 Task: Open Card New Hire Training Session in Board Resource Allocation Software to Workspace Data Analysis and Reporting and add a team member Softage.4@softage.net, a label Blue, a checklist Real Estate Law, an attachment from Trello, a color Blue and finally, add a card description 'Plan and execute company team-building conference with team-building challenges on leadership' and a comment 'Let us approach this task with a sense of collaboration and teamwork, leveraging the strengths of each team member.'. Add a start date 'Jan 04, 1900' with a due date 'Jan 11, 1900'
Action: Mouse moved to (71, 486)
Screenshot: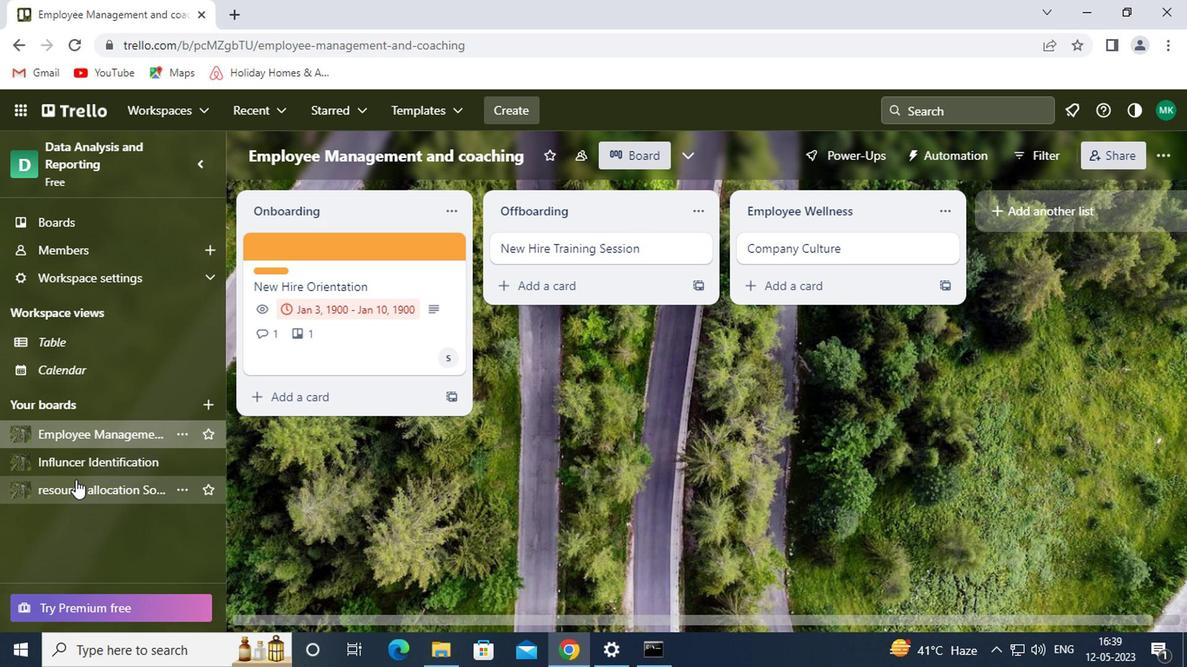 
Action: Mouse pressed left at (71, 486)
Screenshot: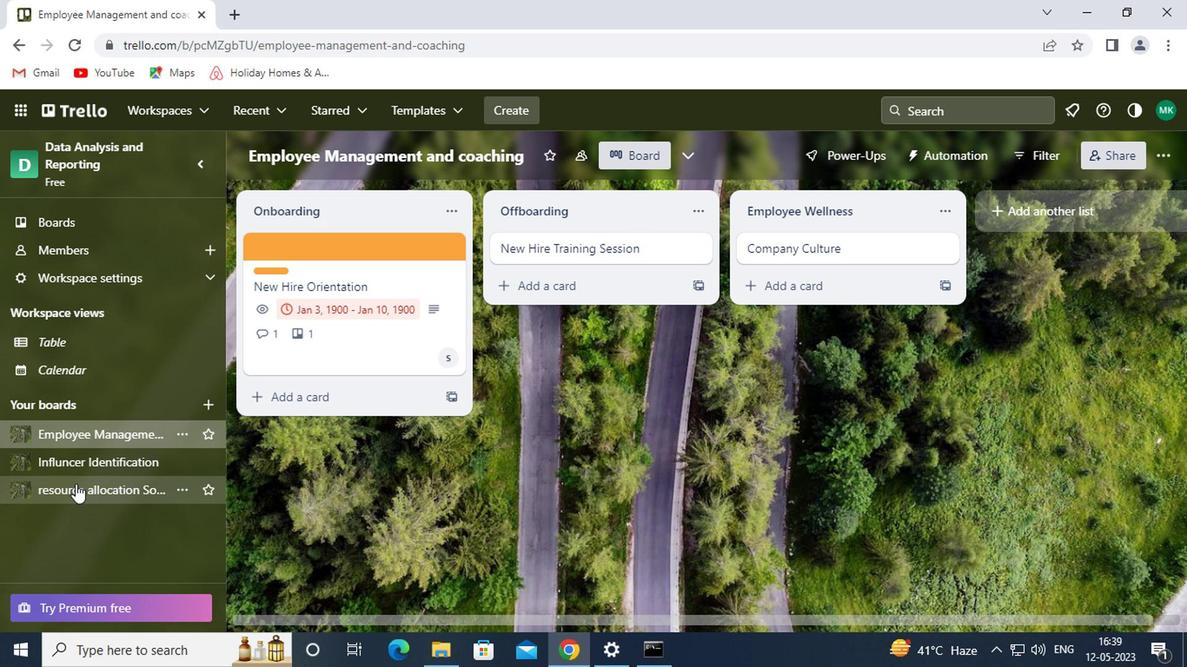 
Action: Mouse moved to (526, 249)
Screenshot: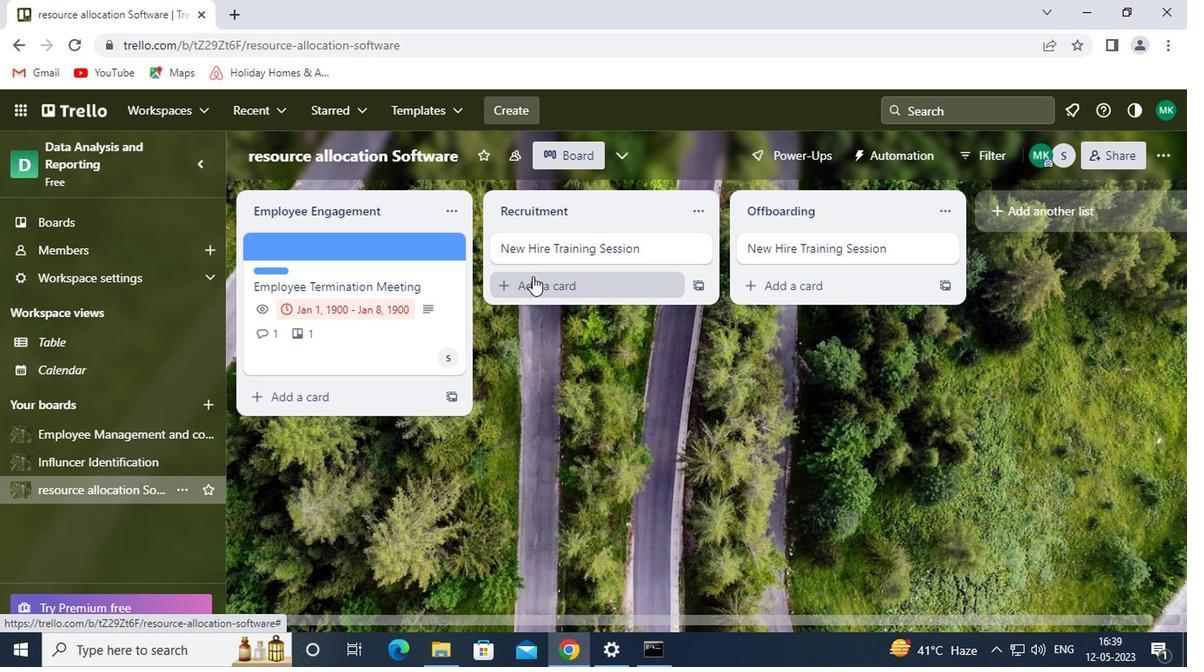 
Action: Mouse pressed left at (526, 249)
Screenshot: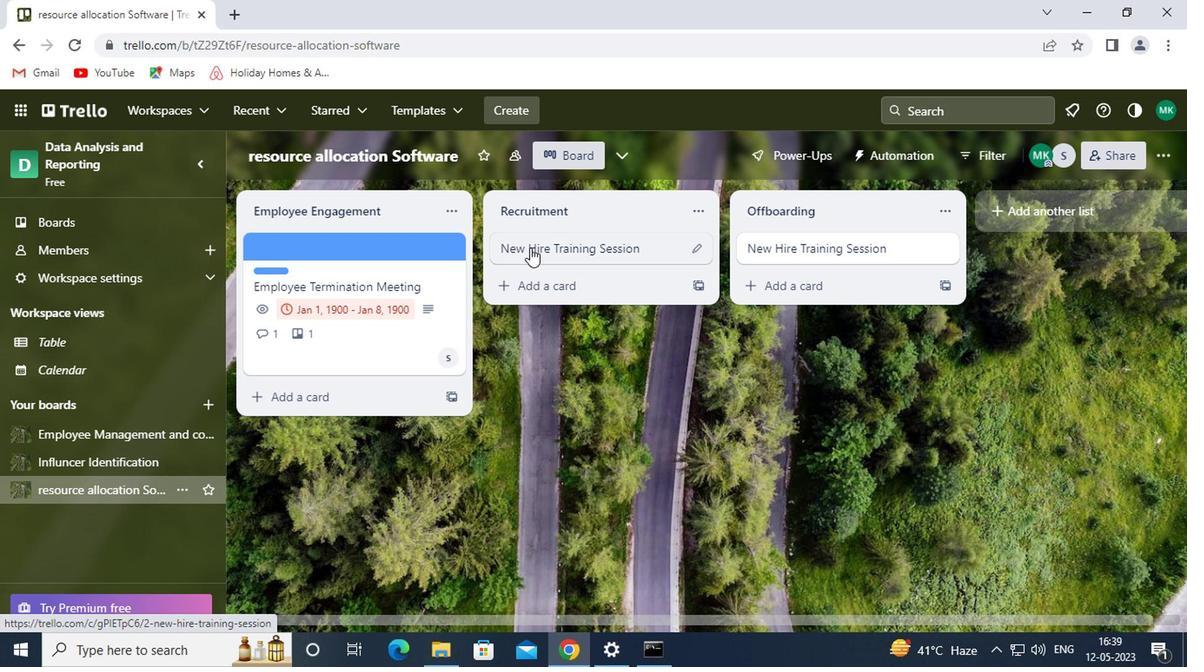 
Action: Mouse moved to (800, 314)
Screenshot: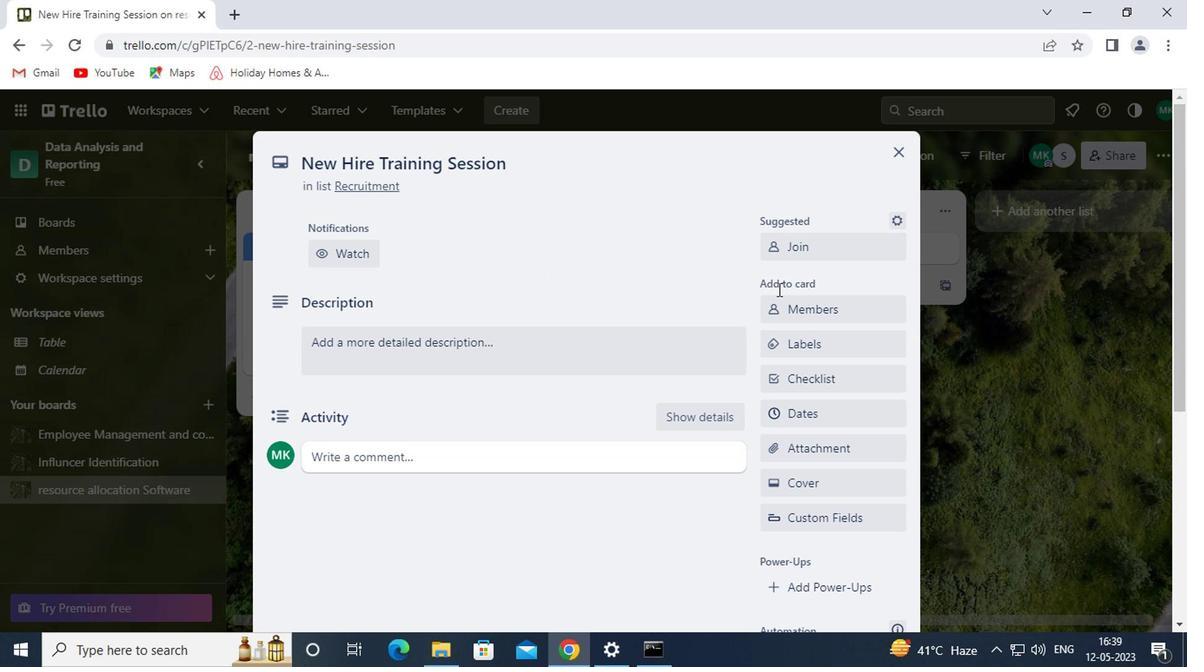 
Action: Mouse pressed left at (800, 314)
Screenshot: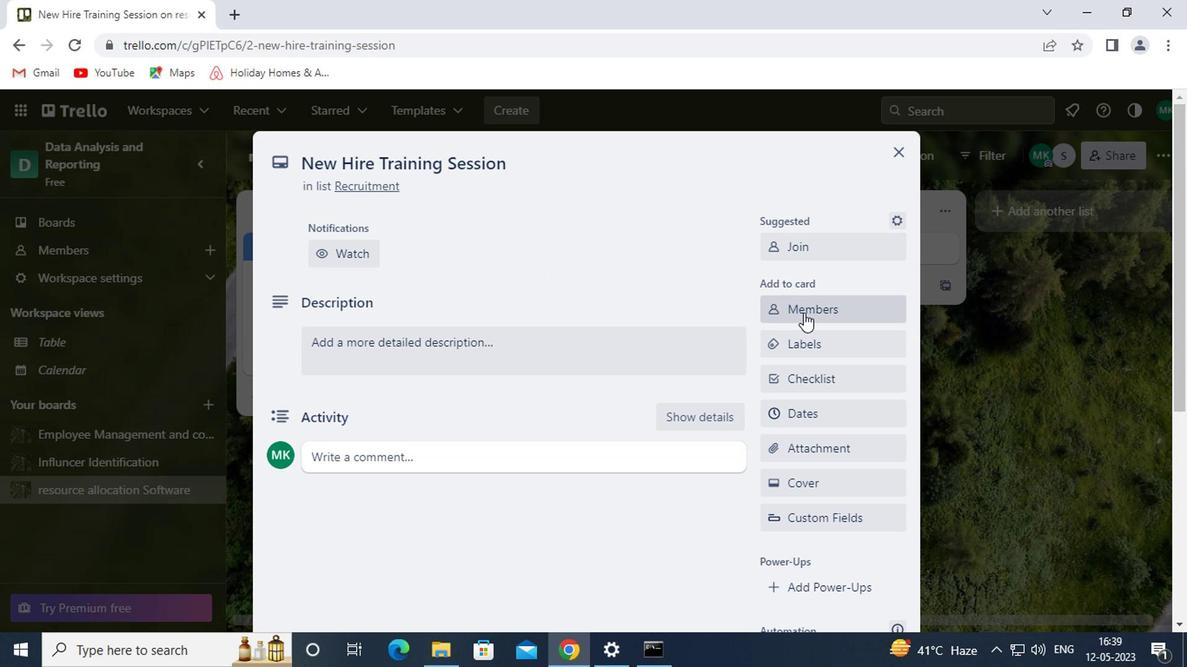 
Action: Mouse moved to (821, 386)
Screenshot: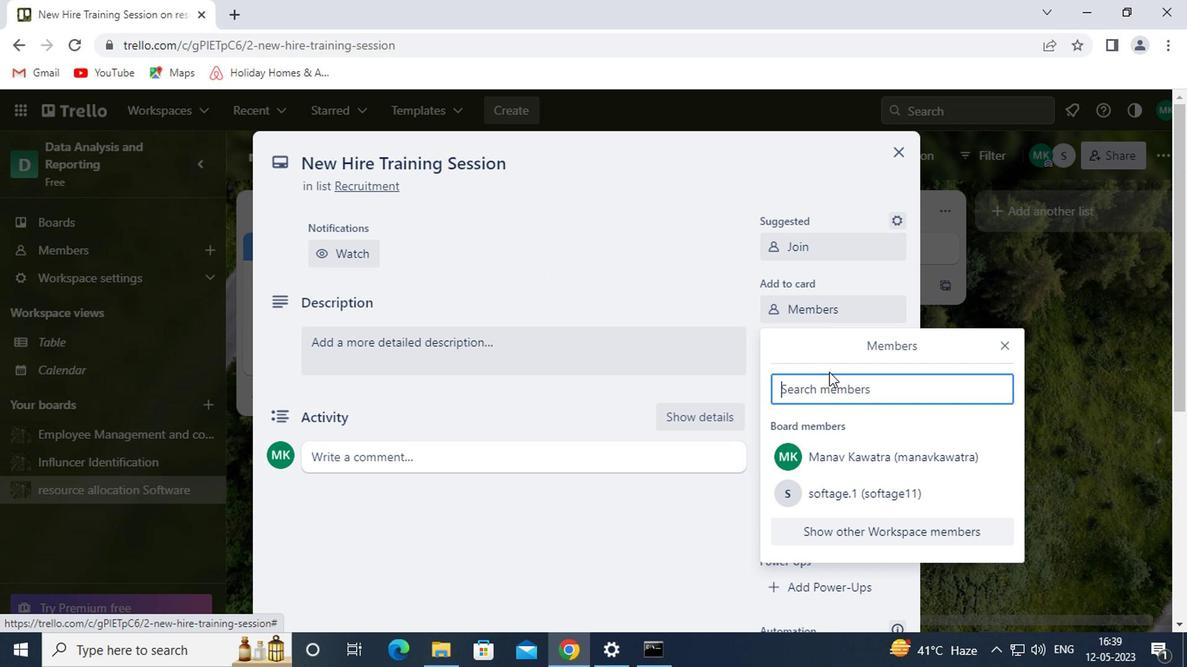 
Action: Mouse pressed left at (821, 386)
Screenshot: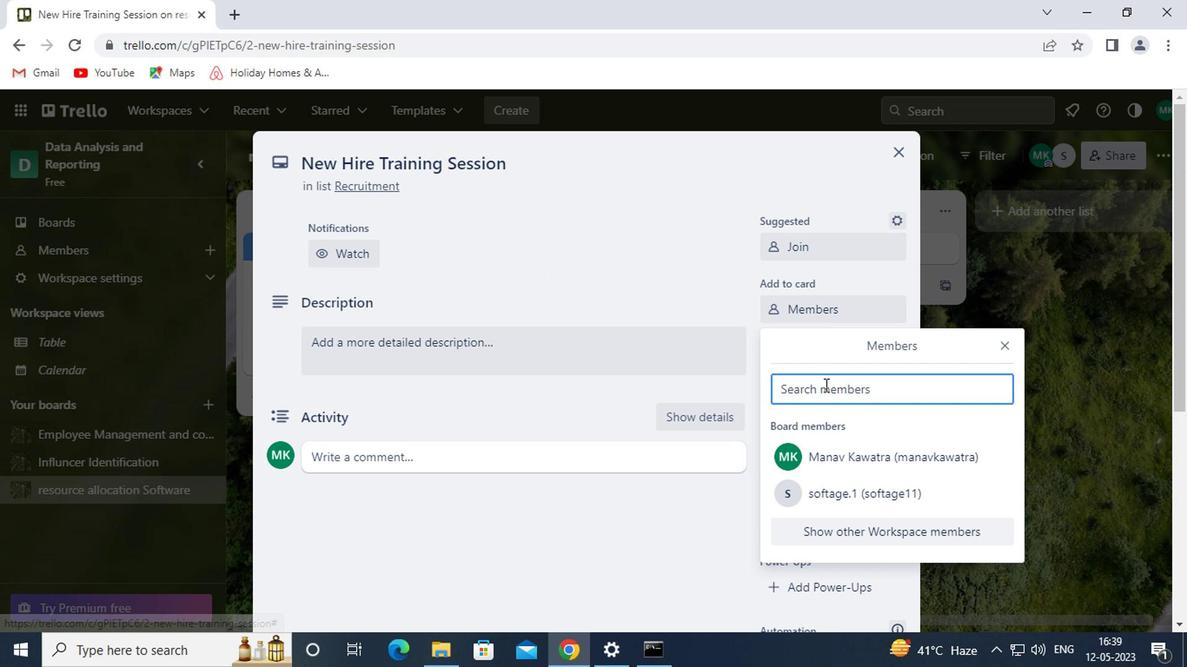 
Action: Key pressed <Key.shift>SOFTAGE.4<Key.shift>@SOFTAGE.NET
Screenshot: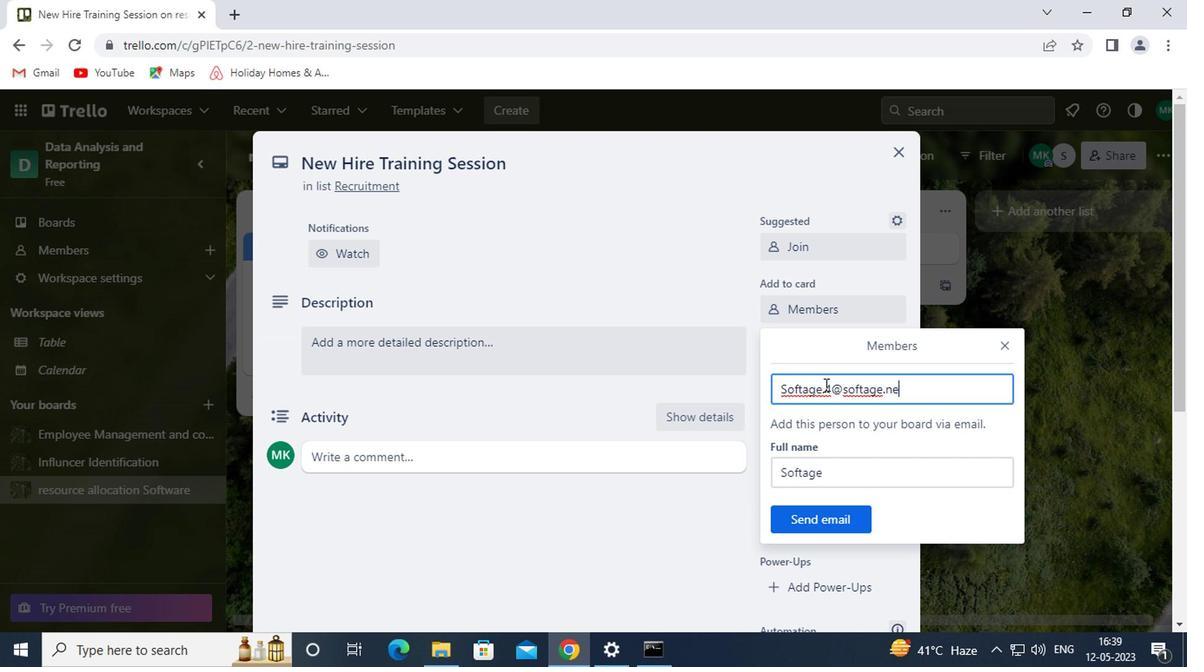 
Action: Mouse moved to (825, 515)
Screenshot: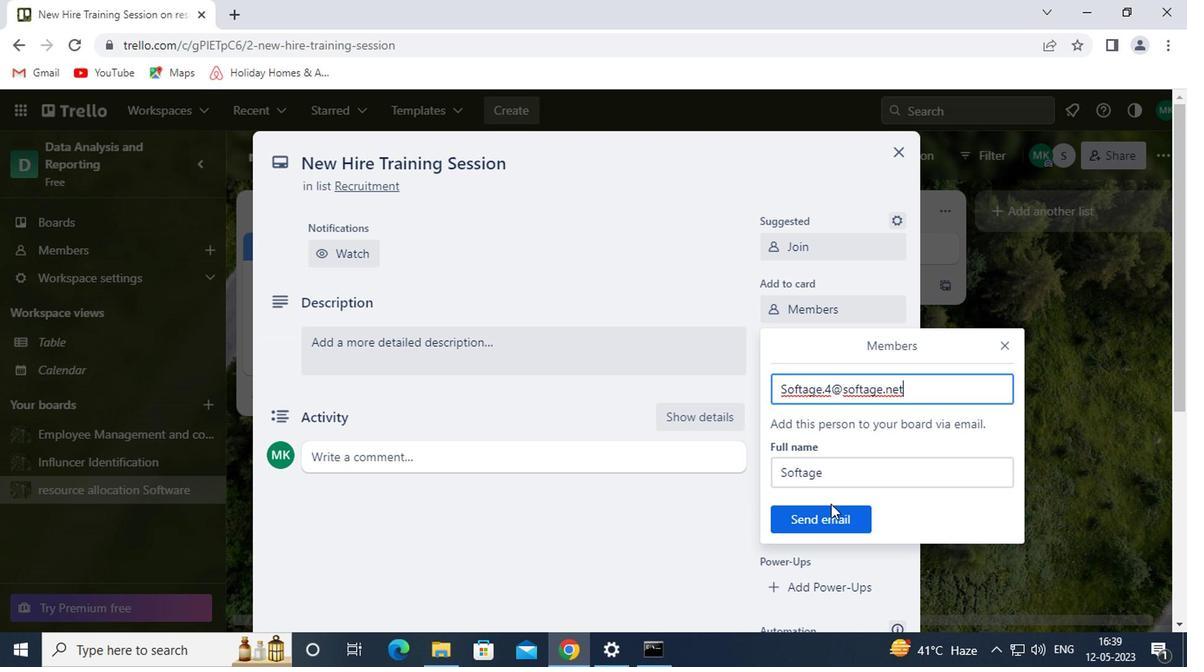 
Action: Mouse pressed left at (825, 515)
Screenshot: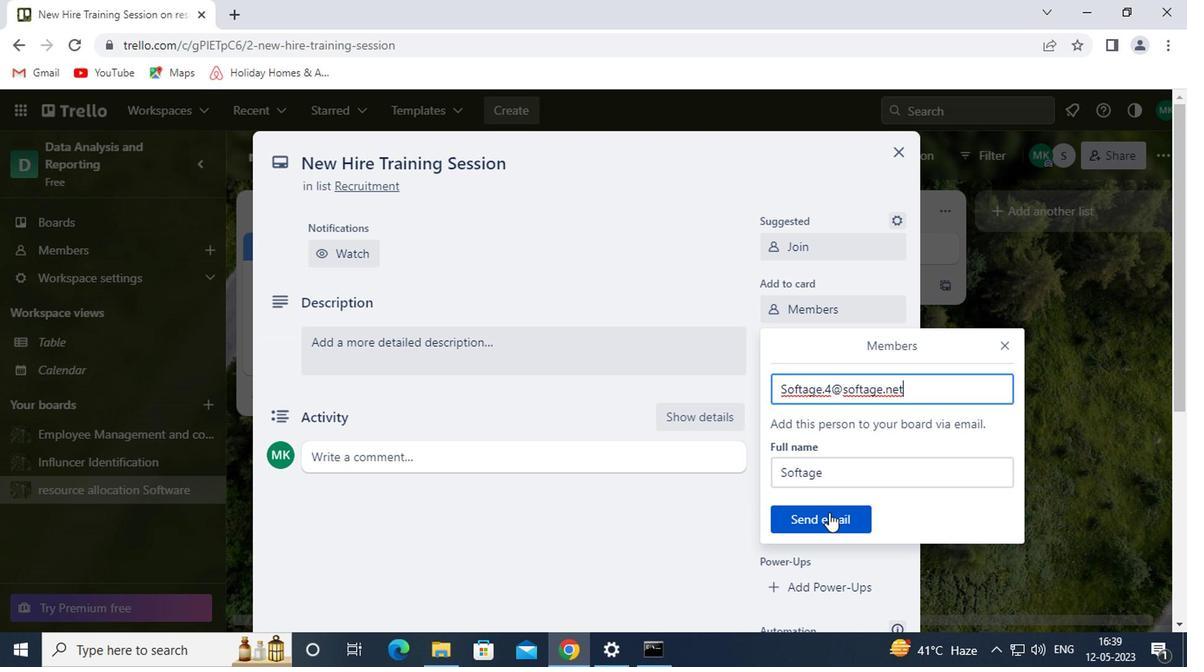 
Action: Mouse moved to (779, 344)
Screenshot: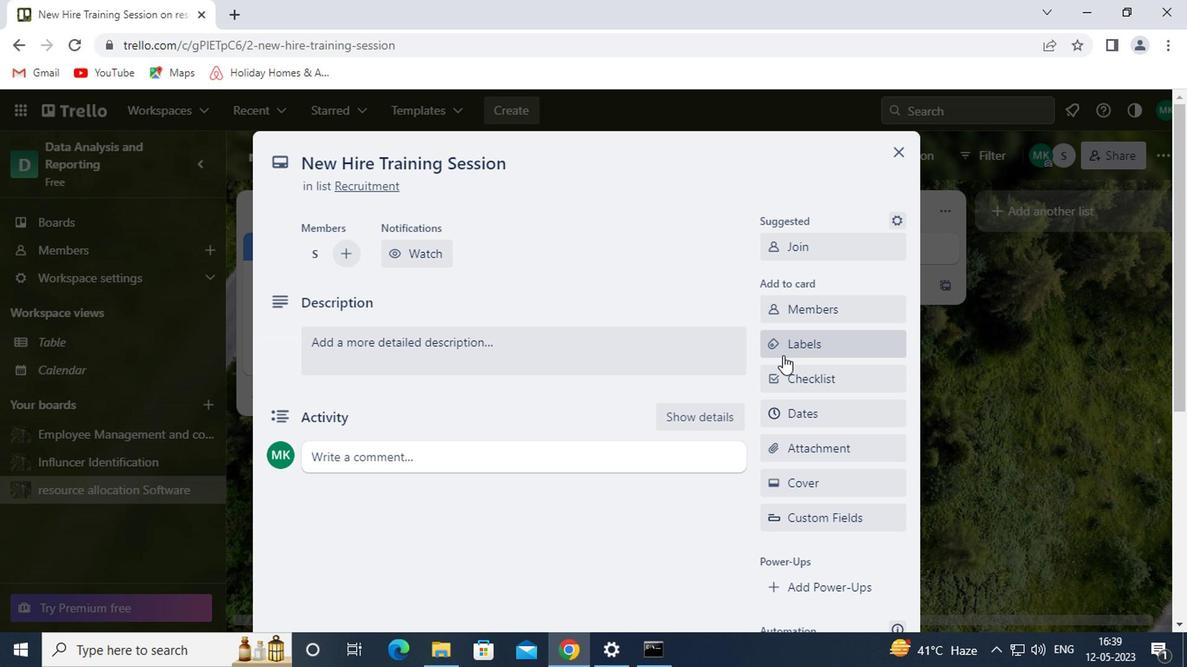 
Action: Mouse pressed left at (779, 344)
Screenshot: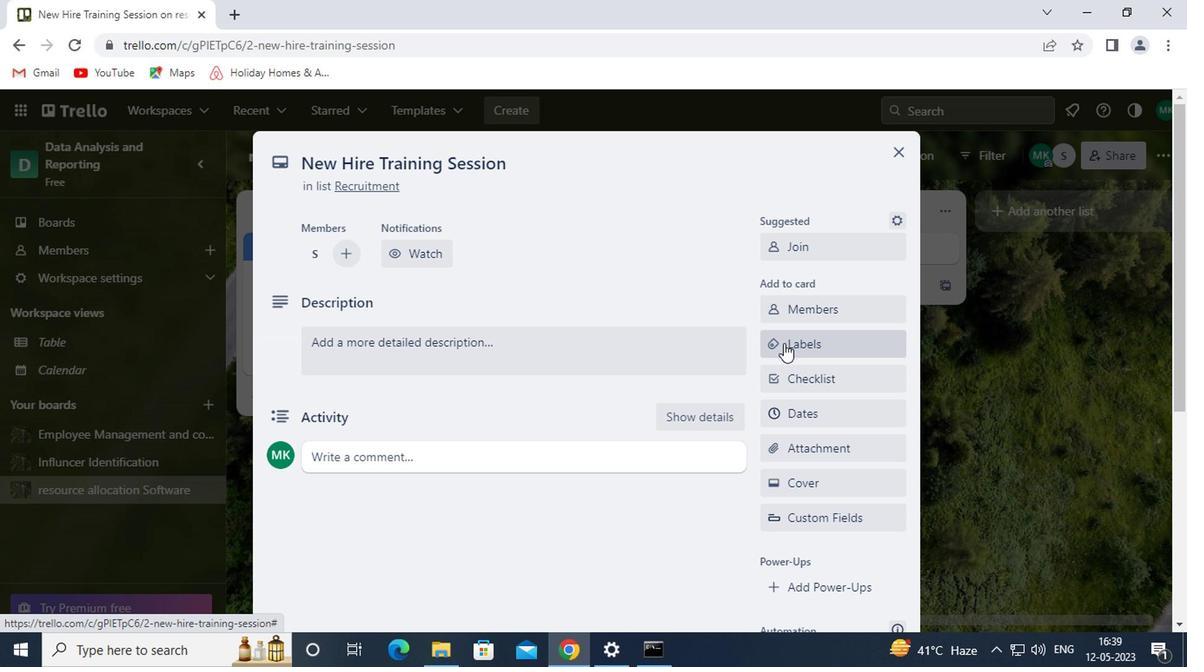 
Action: Mouse moved to (775, 412)
Screenshot: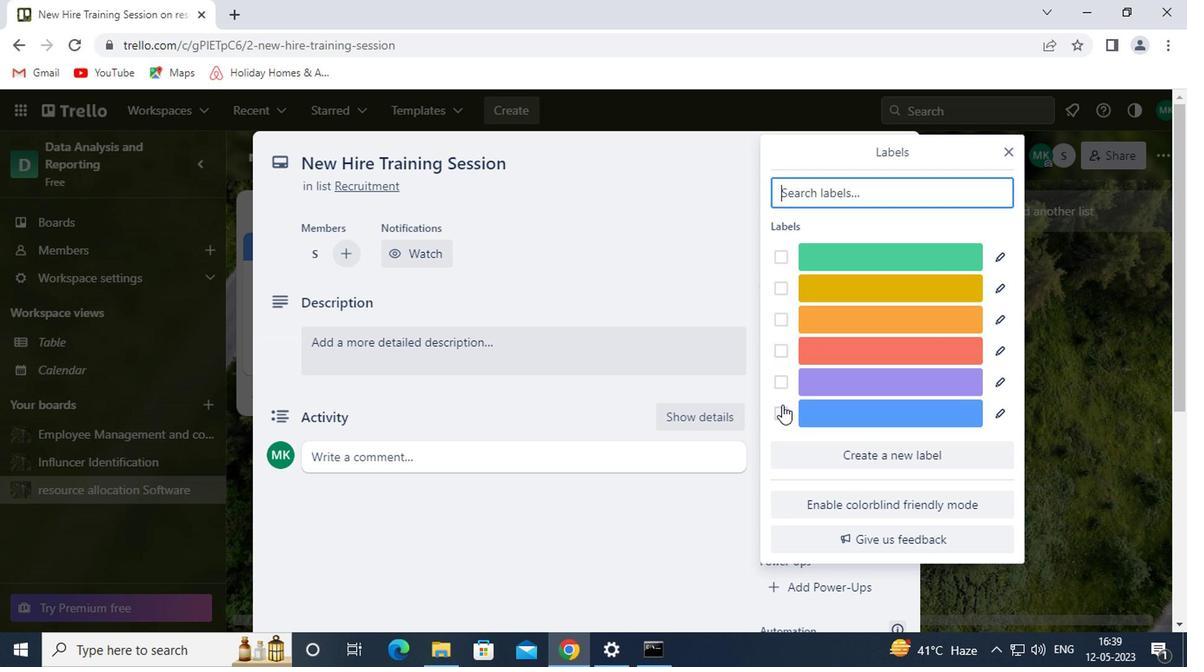 
Action: Mouse pressed left at (775, 412)
Screenshot: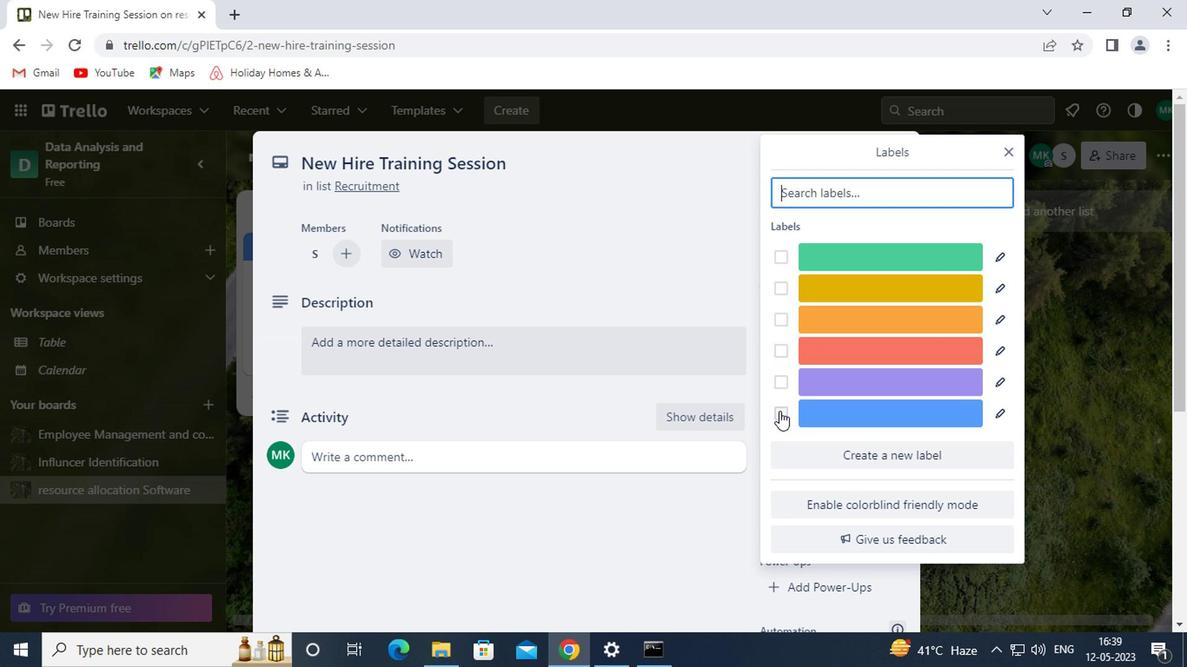 
Action: Mouse moved to (1002, 156)
Screenshot: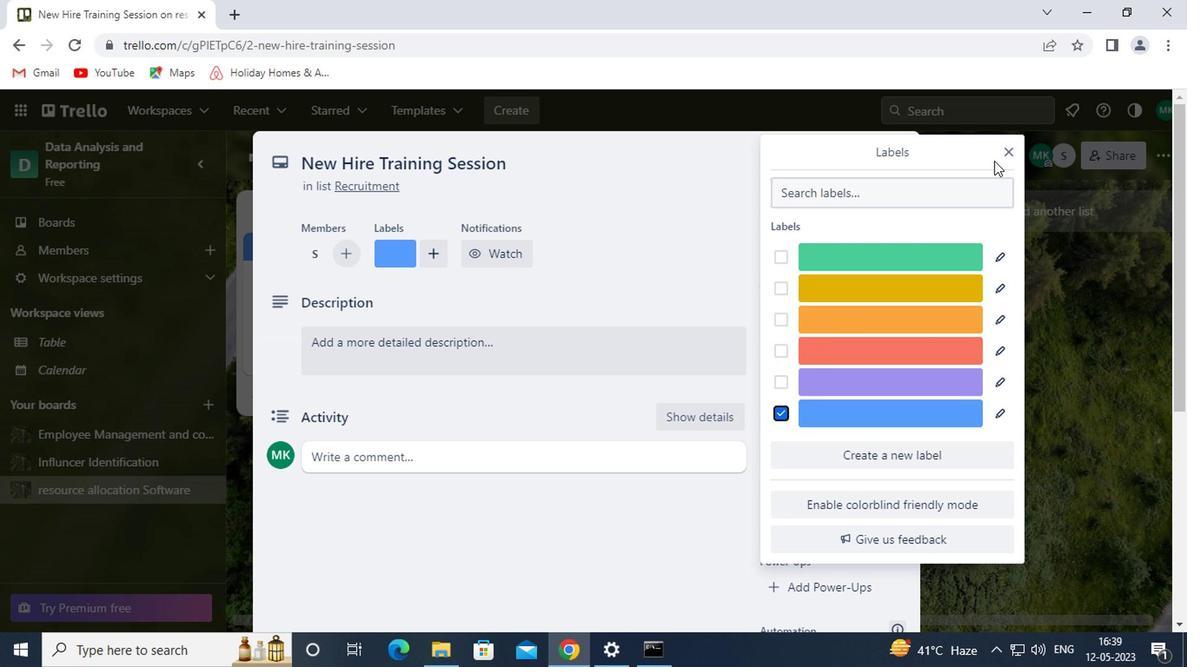 
Action: Mouse pressed left at (1002, 156)
Screenshot: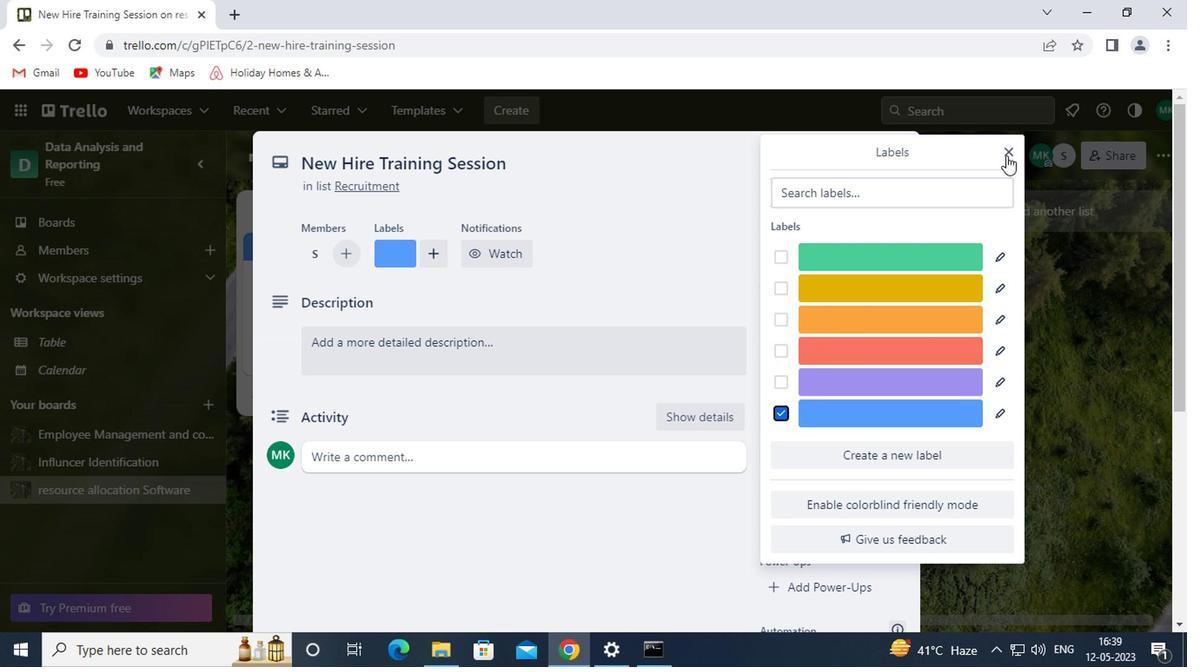
Action: Mouse moved to (847, 383)
Screenshot: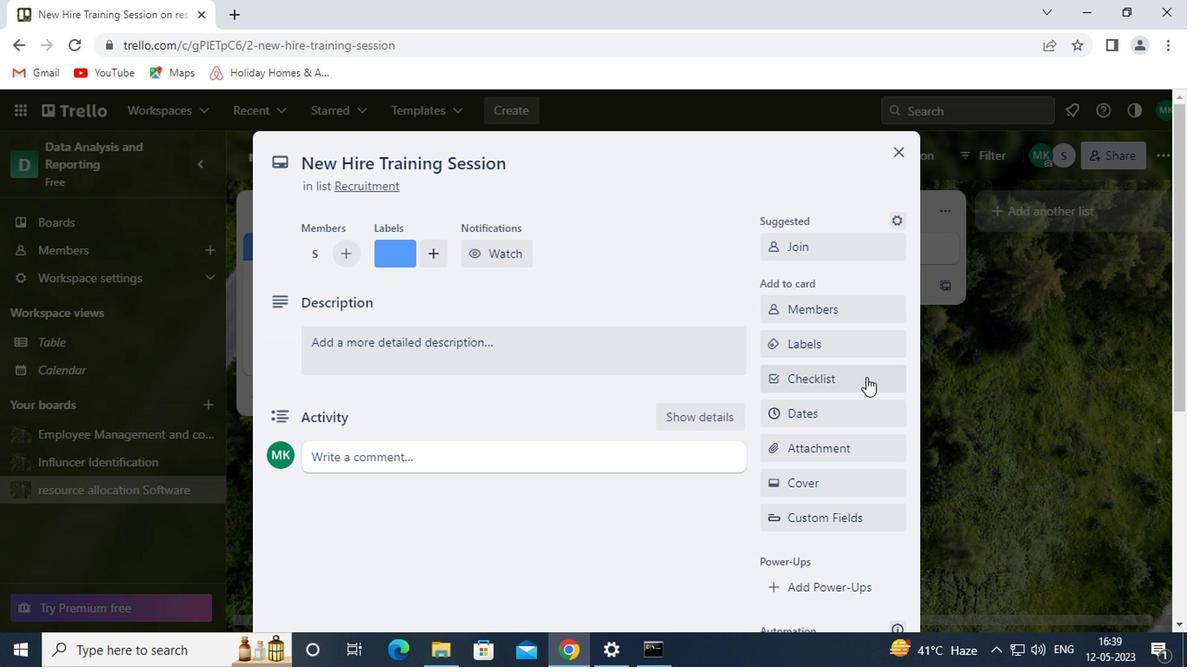 
Action: Mouse pressed left at (847, 383)
Screenshot: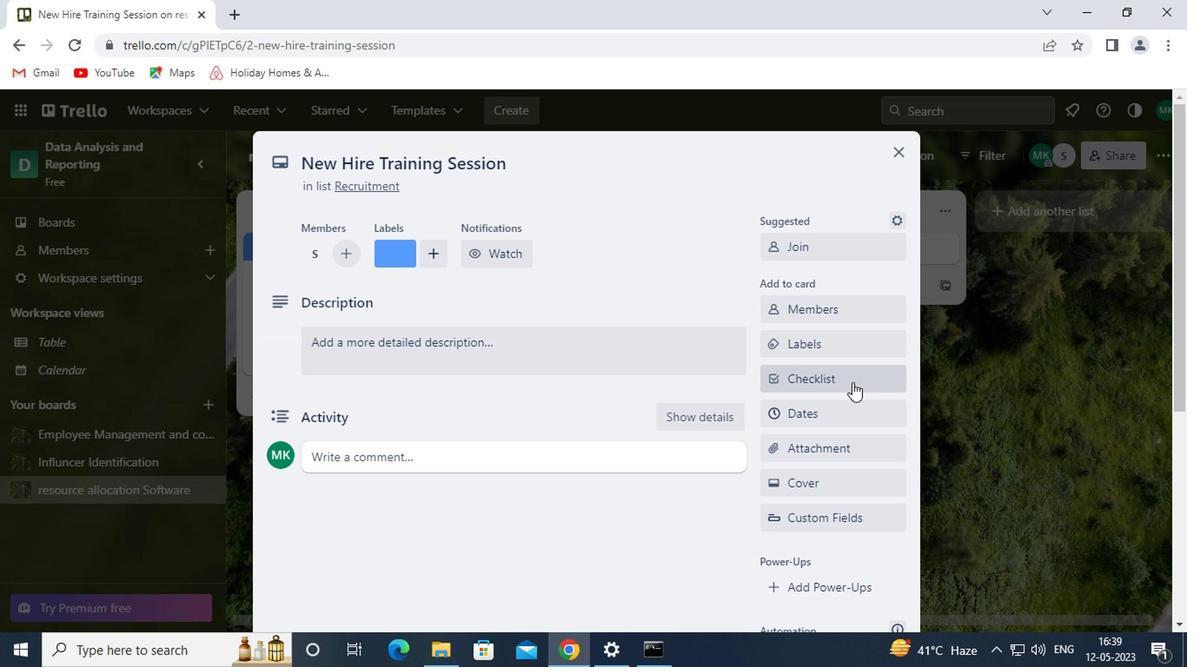 
Action: Key pressed <Key.shift>REAL<Key.space><Key.shift>ESTATE<Key.space><Key.shift><Key.shift><Key.shift><Key.shift>LAW
Screenshot: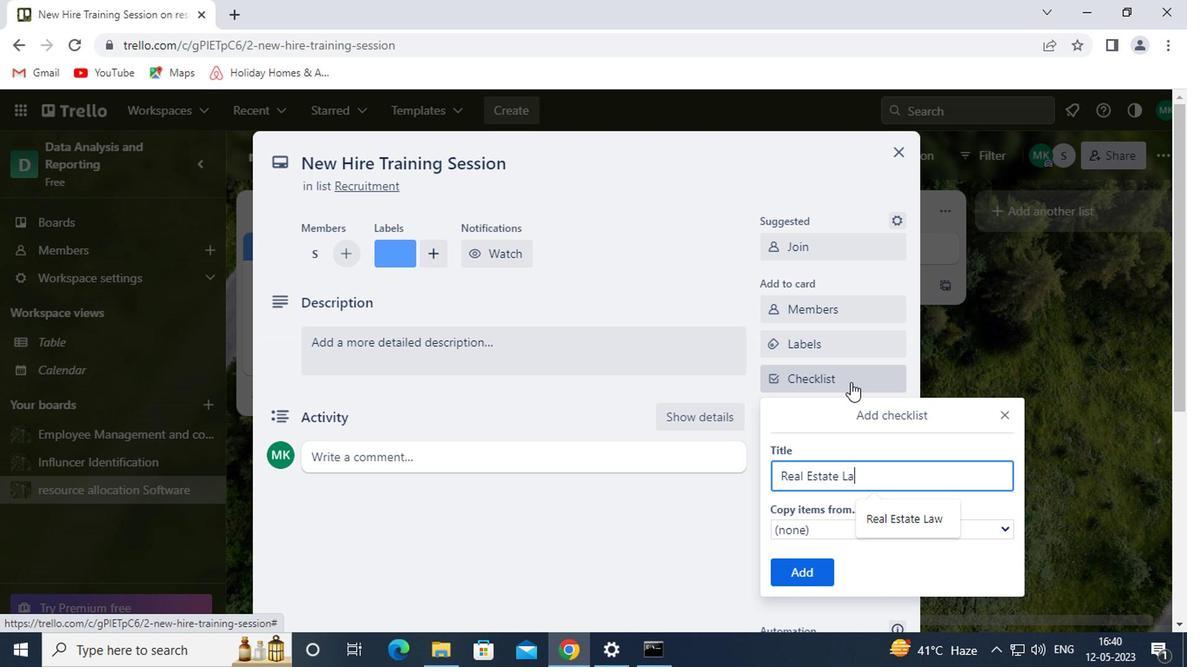 
Action: Mouse moved to (801, 577)
Screenshot: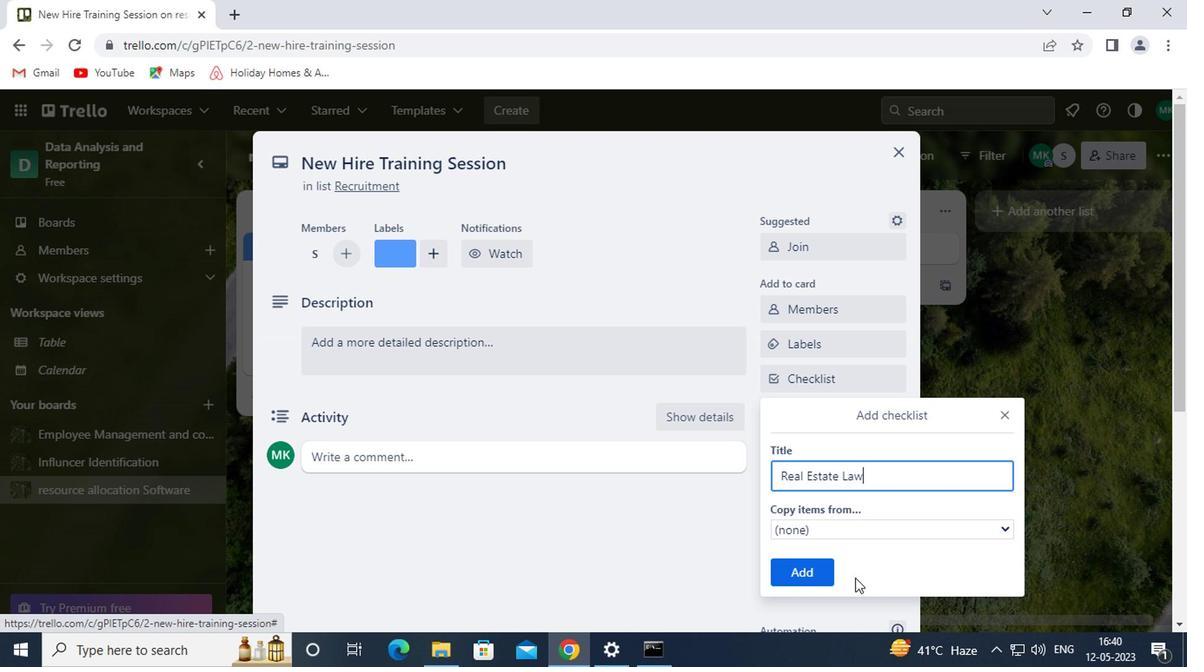 
Action: Mouse pressed left at (801, 577)
Screenshot: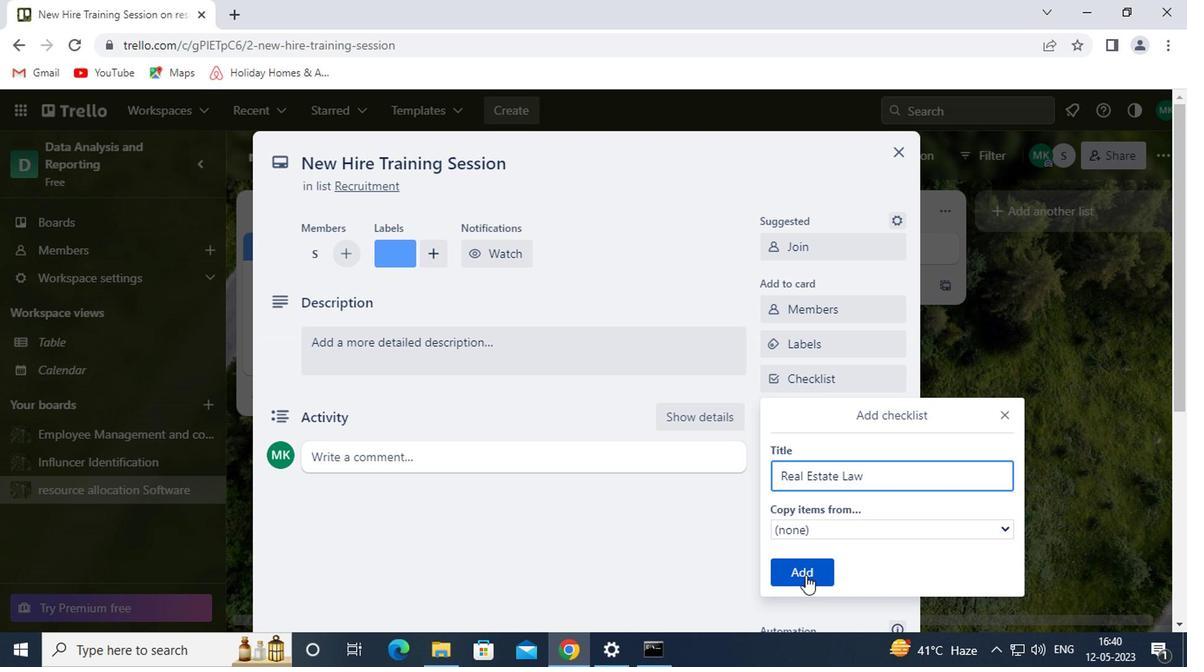 
Action: Mouse moved to (798, 458)
Screenshot: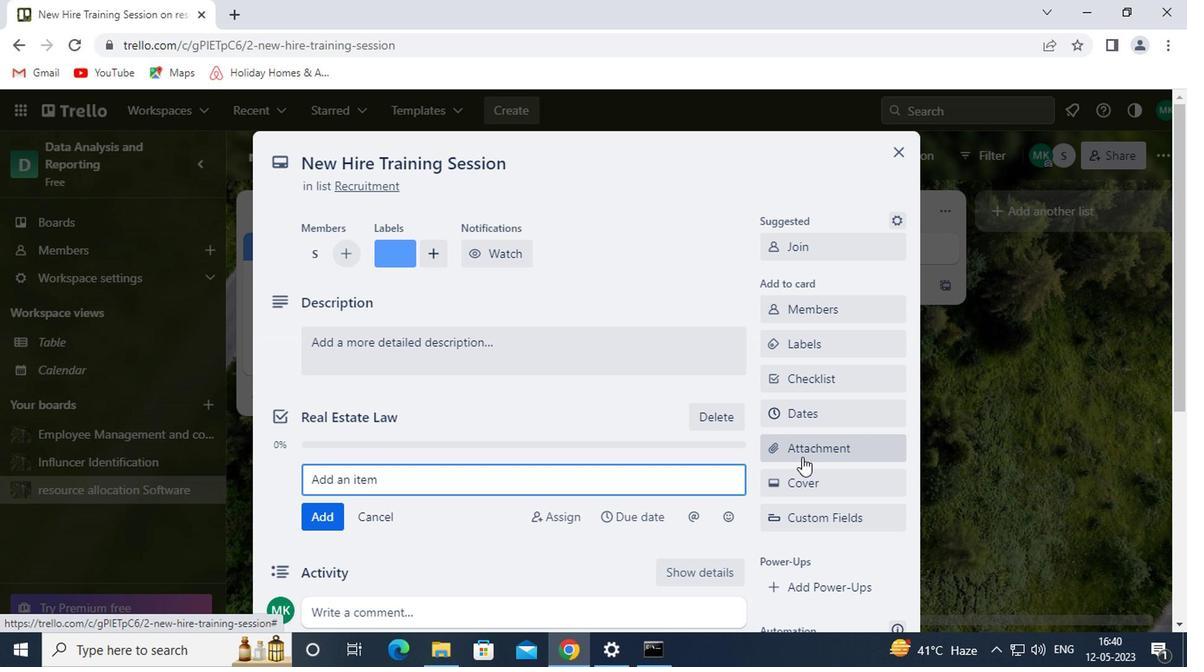 
Action: Mouse pressed left at (798, 458)
Screenshot: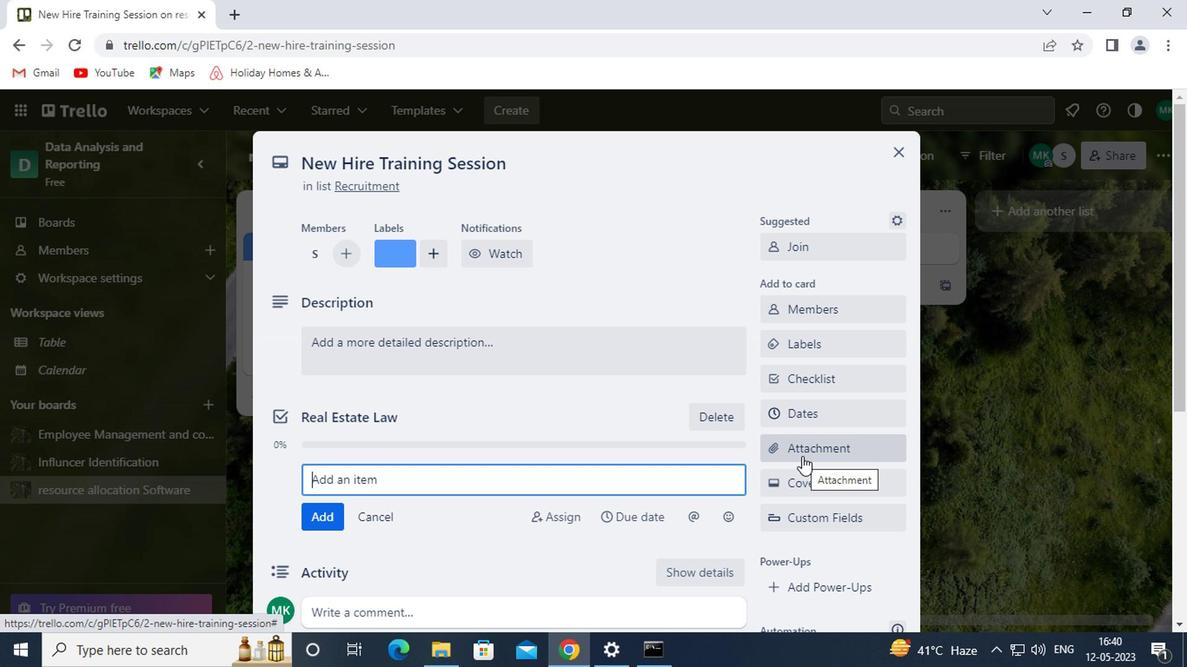 
Action: Mouse moved to (763, 210)
Screenshot: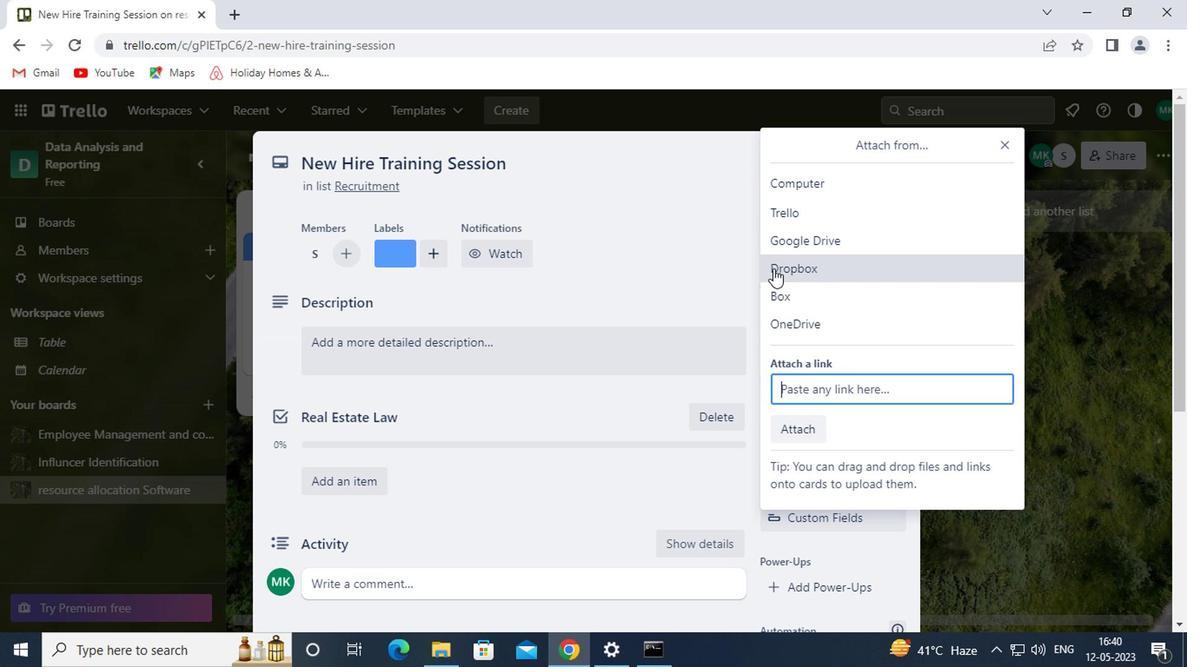 
Action: Mouse pressed left at (763, 210)
Screenshot: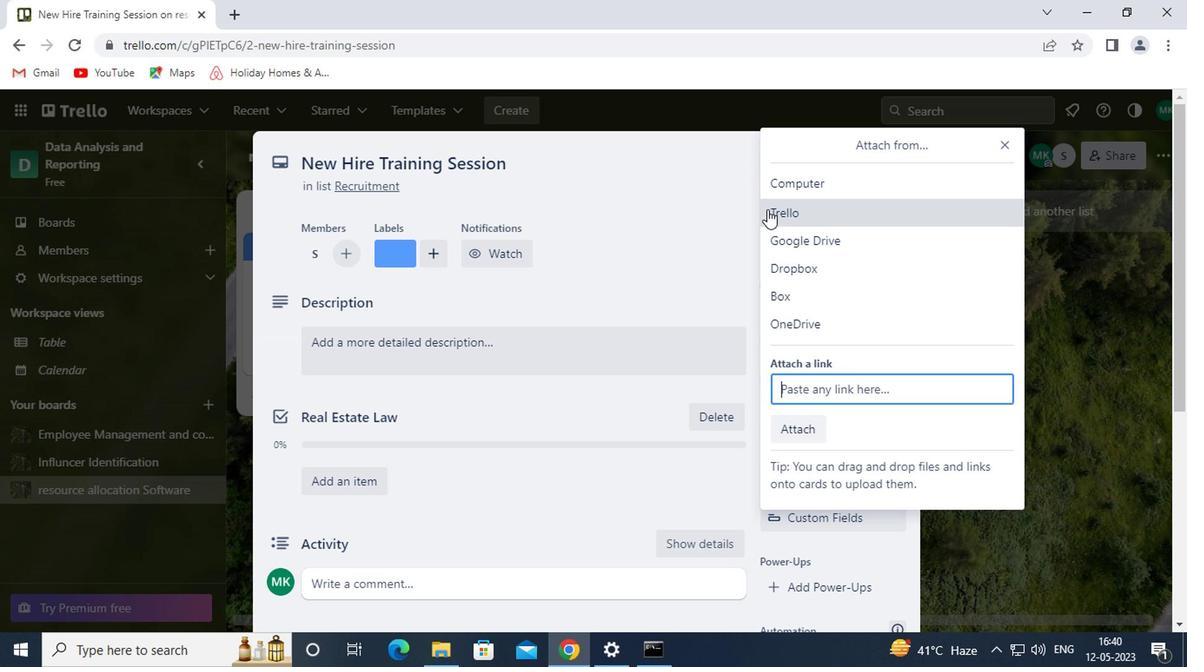 
Action: Mouse moved to (825, 460)
Screenshot: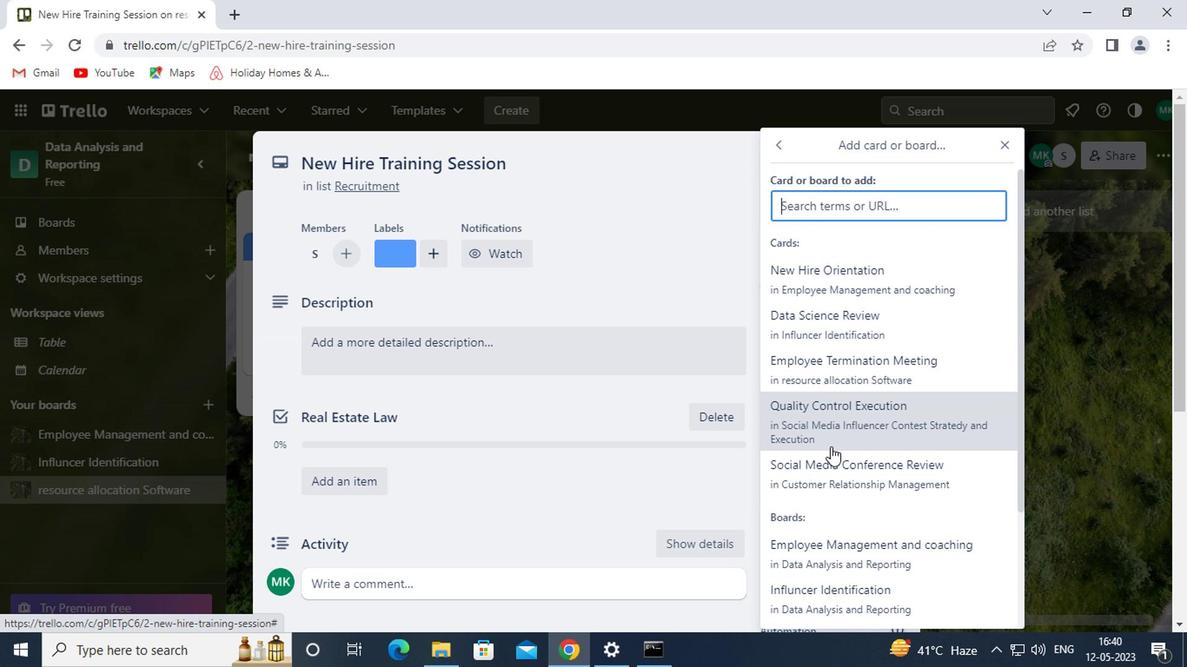
Action: Mouse pressed left at (825, 460)
Screenshot: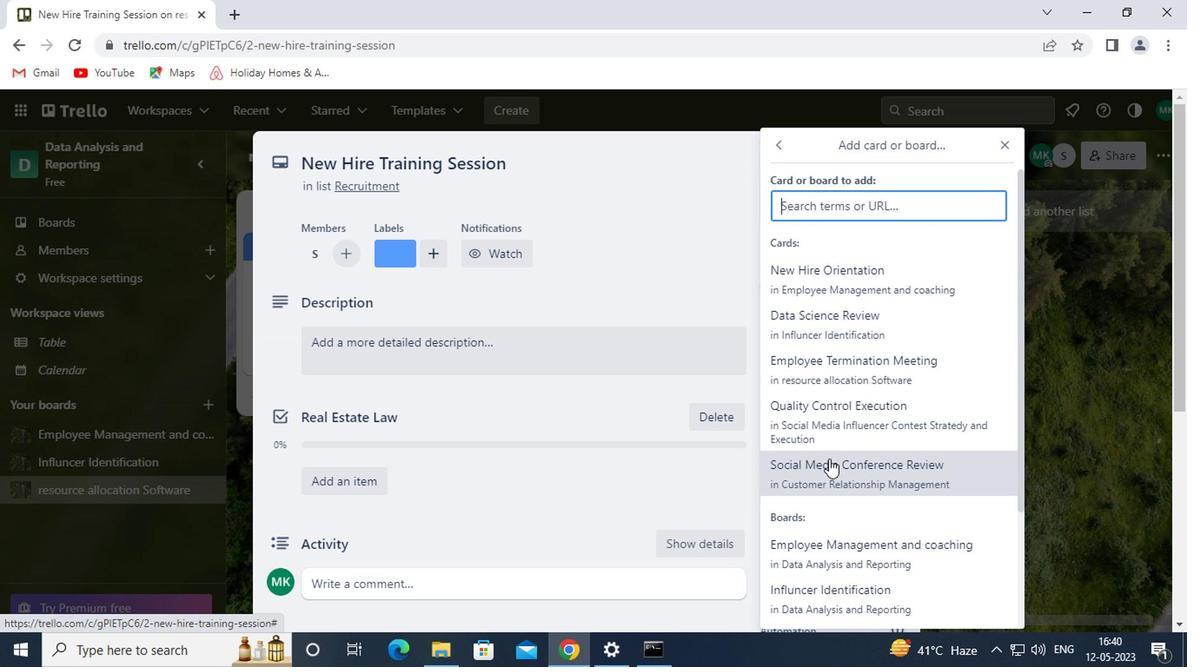 
Action: Mouse moved to (815, 481)
Screenshot: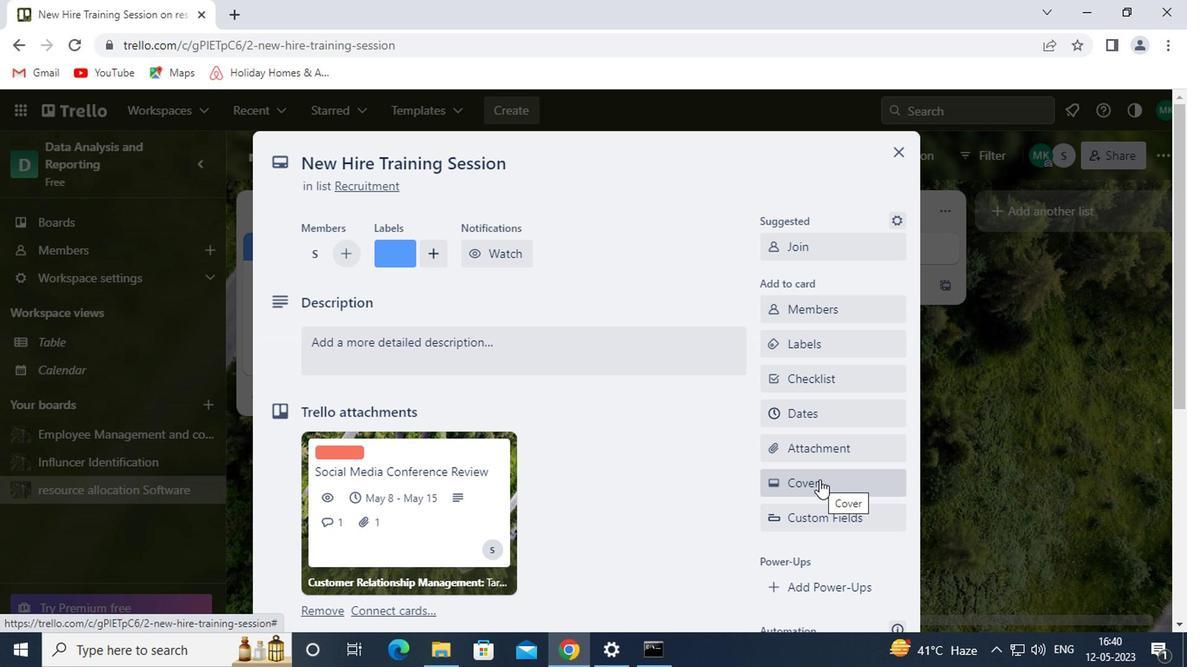 
Action: Mouse pressed left at (815, 481)
Screenshot: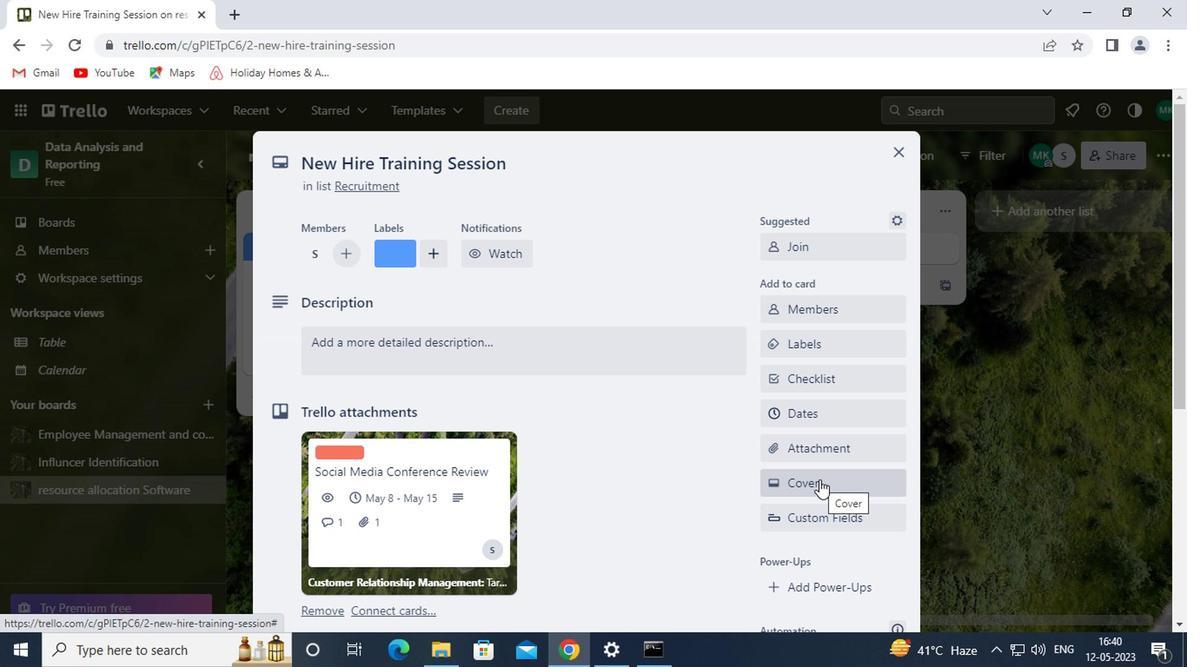 
Action: Mouse moved to (783, 343)
Screenshot: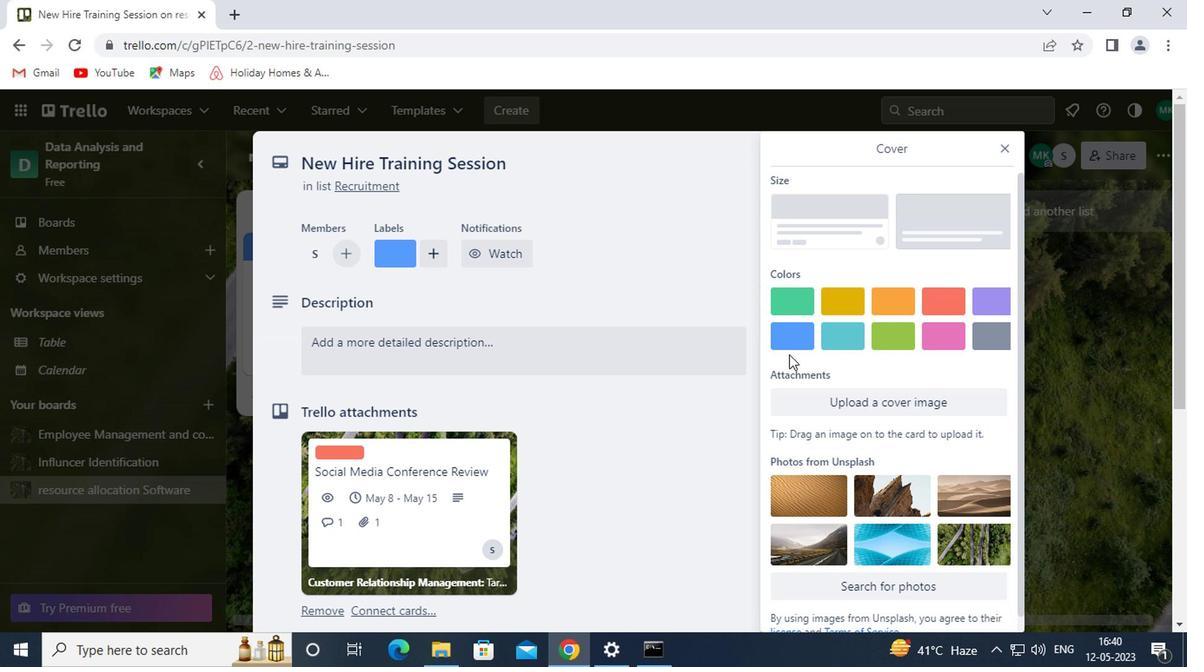 
Action: Mouse pressed left at (783, 343)
Screenshot: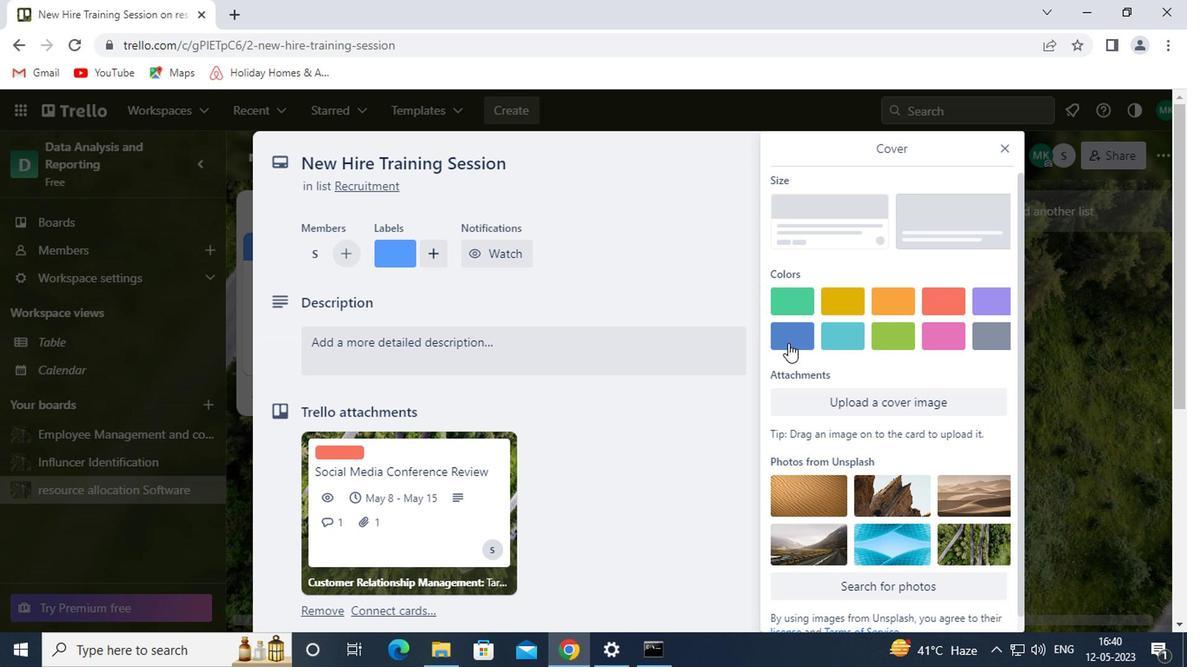 
Action: Mouse moved to (1005, 147)
Screenshot: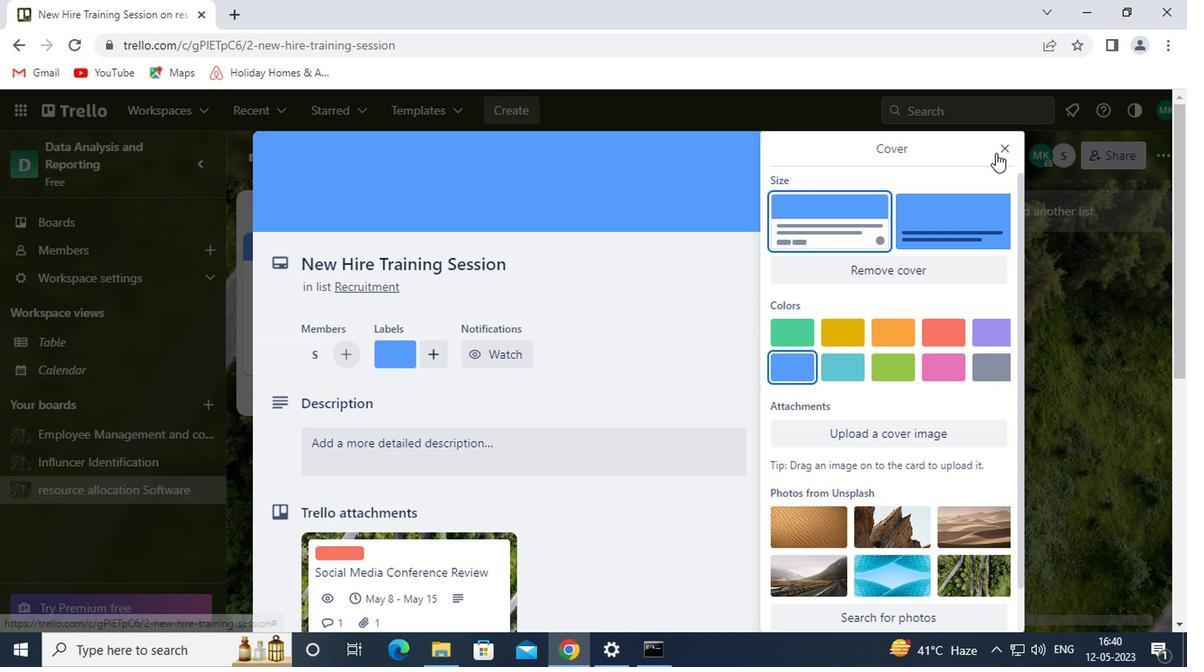 
Action: Mouse pressed left at (1005, 147)
Screenshot: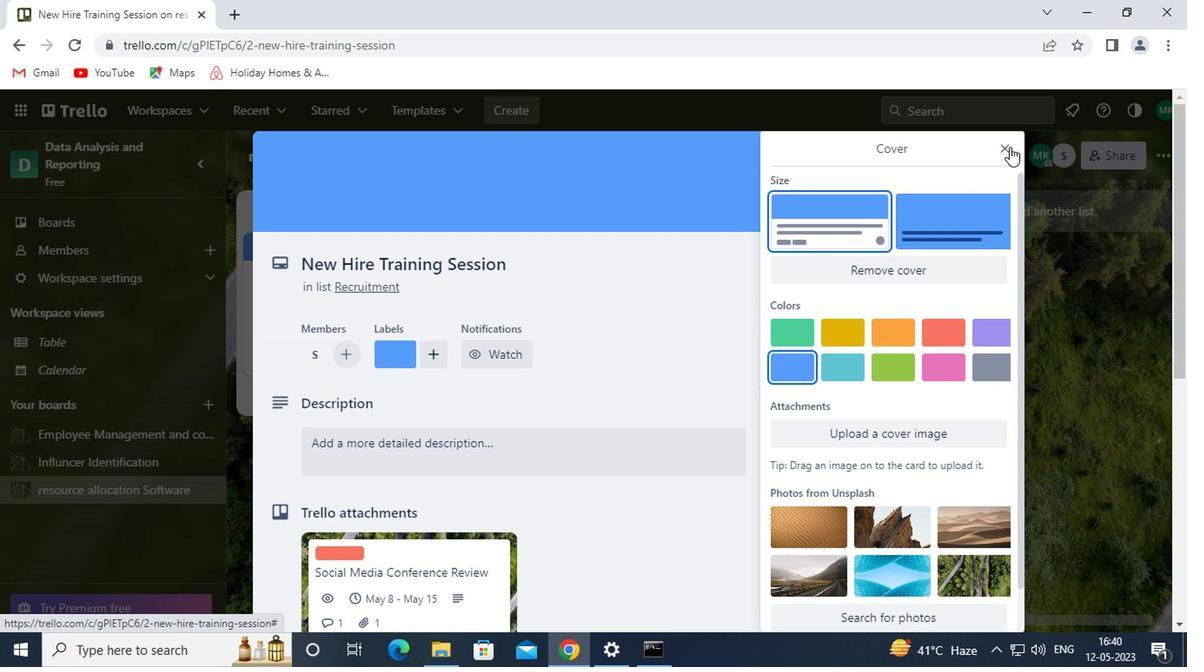 
Action: Mouse moved to (858, 497)
Screenshot: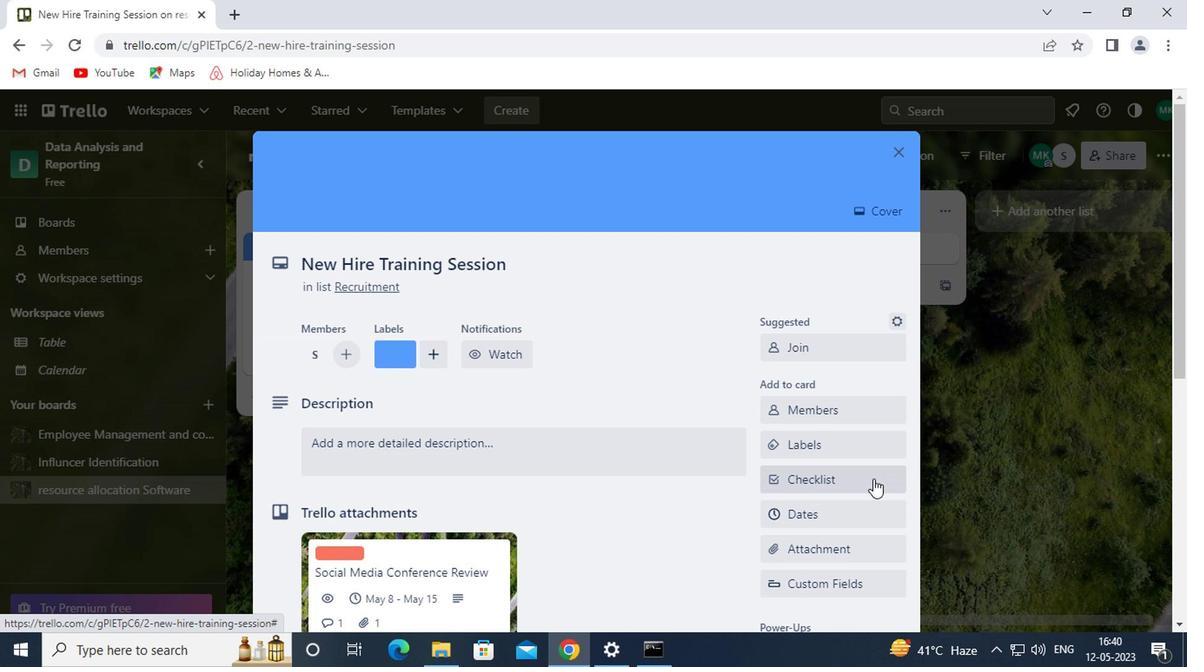 
Action: Mouse scrolled (858, 497) with delta (0, 0)
Screenshot: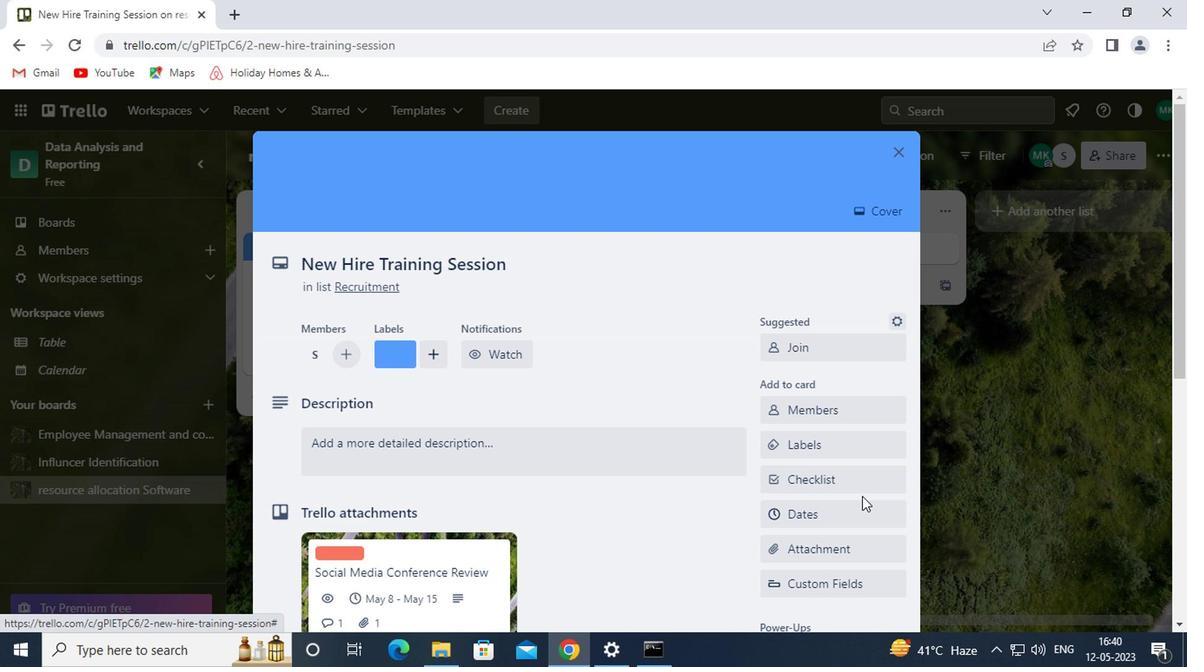 
Action: Mouse moved to (432, 353)
Screenshot: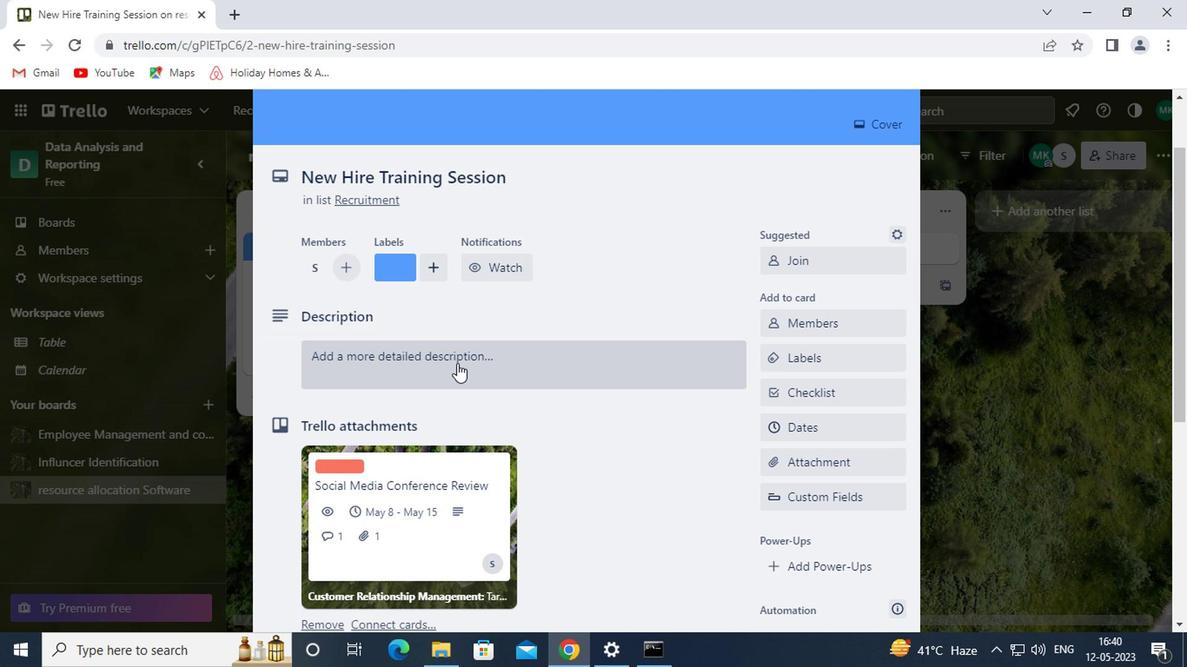 
Action: Mouse pressed left at (432, 353)
Screenshot: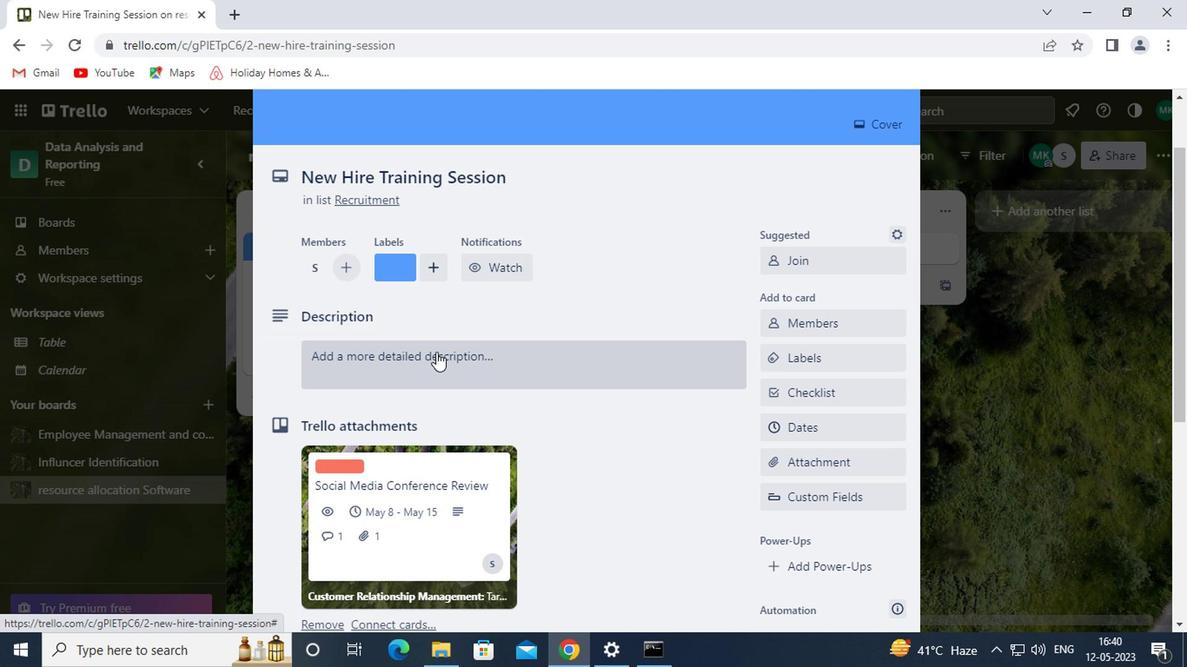 
Action: Mouse moved to (413, 424)
Screenshot: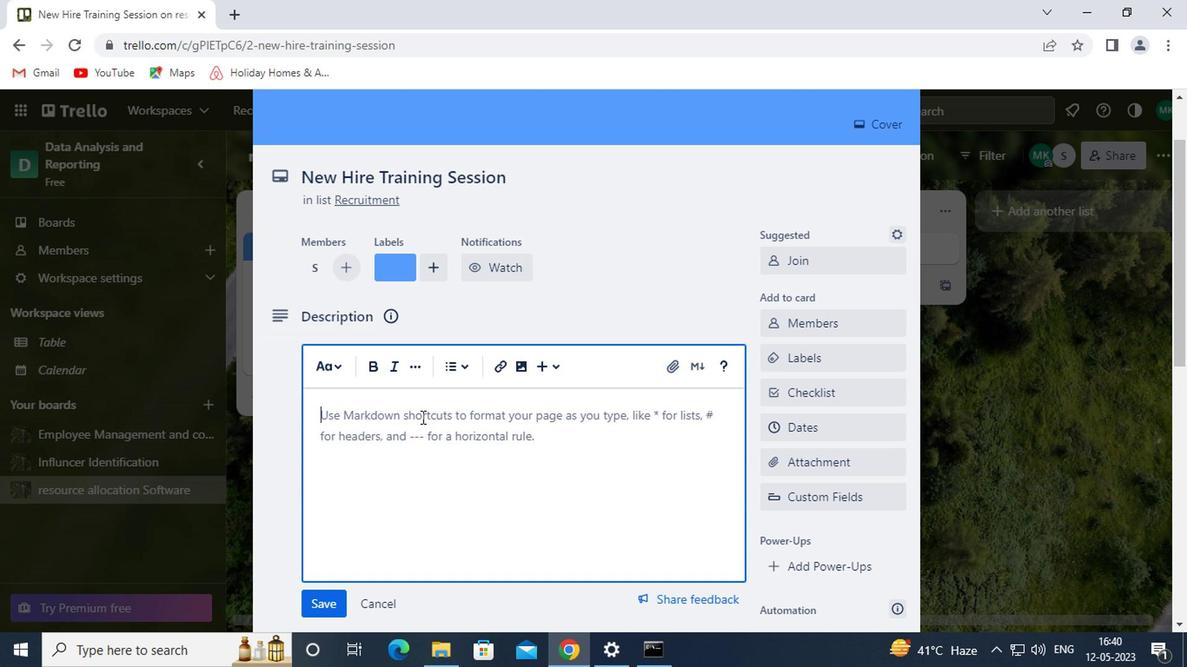 
Action: Mouse pressed left at (413, 424)
Screenshot: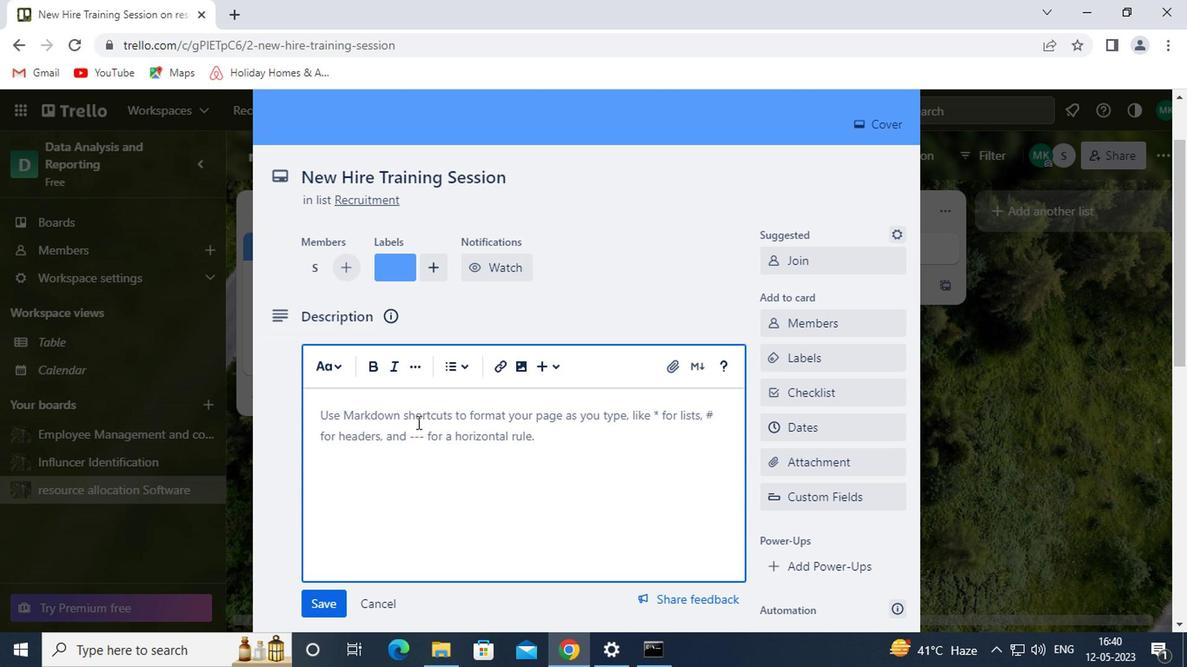 
Action: Key pressed <Key.shift><Key.shift><Key.shift><Key.shift><Key.shift><Key.shift><Key.shift><Key.shift><Key.shift><Key.shift><Key.shift><Key.shift><Key.shift><Key.shift><Key.shift><Key.shift><Key.shift><Key.shift><Key.shift><Key.shift><Key.shift><Key.shift><Key.shift><Key.shift><Key.shift><Key.shift><Key.shift><Key.shift><Key.shift><Key.shift><Key.shift><Key.shift><Key.shift><Key.shift><Key.shift><Key.shift><Key.shift><Key.shift><Key.shift><Key.shift><Key.shift><Key.shift><Key.shift><Key.shift><Key.shift><Key.shift><Key.shift><Key.shift><Key.shift><Key.shift><Key.shift><Key.shift><Key.shift><Key.shift><Key.shift><Key.shift><Key.shift><Key.shift><Key.shift><Key.shift><Key.shift><Key.shift><Key.shift><Key.shift><Key.shift><Key.shift><Key.shift><Key.shift><Key.shift><Key.shift><Key.shift><Key.shift><Key.shift><Key.shift><Key.shift><Key.shift><Key.shift><Key.shift><Key.shift><Key.shift><Key.shift><Key.shift><Key.shift><Key.shift><Key.shift><Key.shift><Key.shift><Key.shift><Key.shift><Key.shift><Key.shift><Key.shift><Key.shift><Key.shift><Key.shift><Key.shift><Key.shift><Key.shift><Key.shift><Key.shift><Key.shift>PLAN<Key.space>AND<Key.space>EXECUTE<Key.space>COMPANY<Key.space>TEAM-BUILDING<Key.space><Key.shift>C<Key.backspace>CONFERENCE<Key.space>WITH<Key.space>TEAM-BUILDING<Key.space>CHALLENGES<Key.space>ON<Key.space>LEADERSHIP
Screenshot: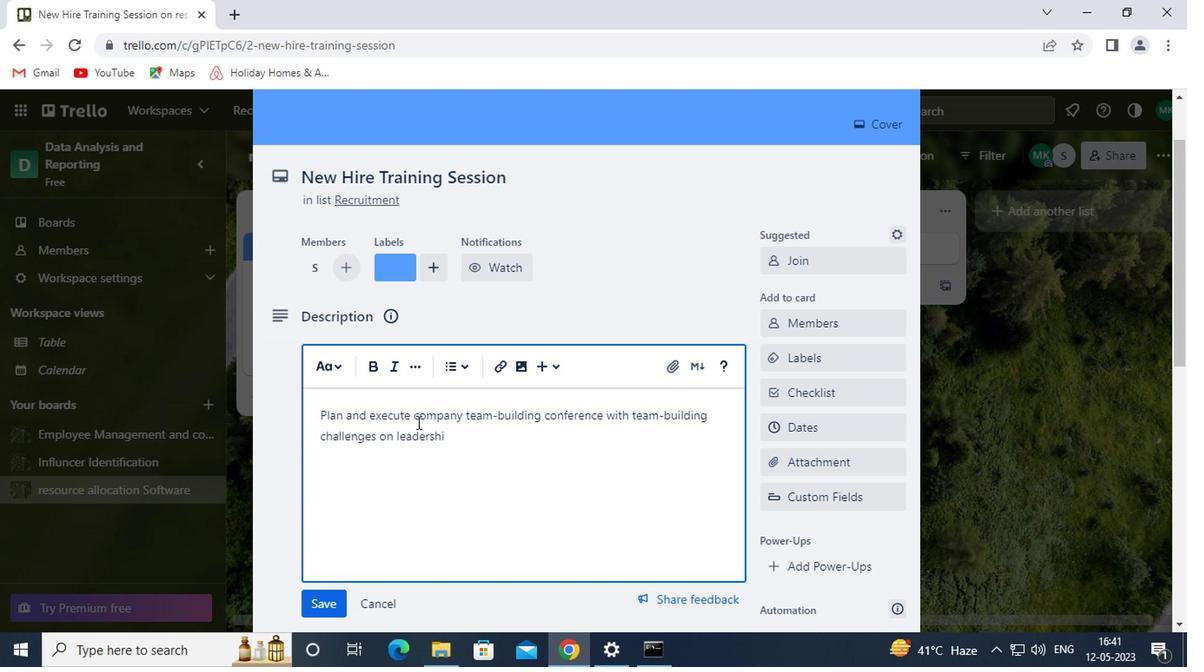 
Action: Mouse scrolled (413, 422) with delta (0, -1)
Screenshot: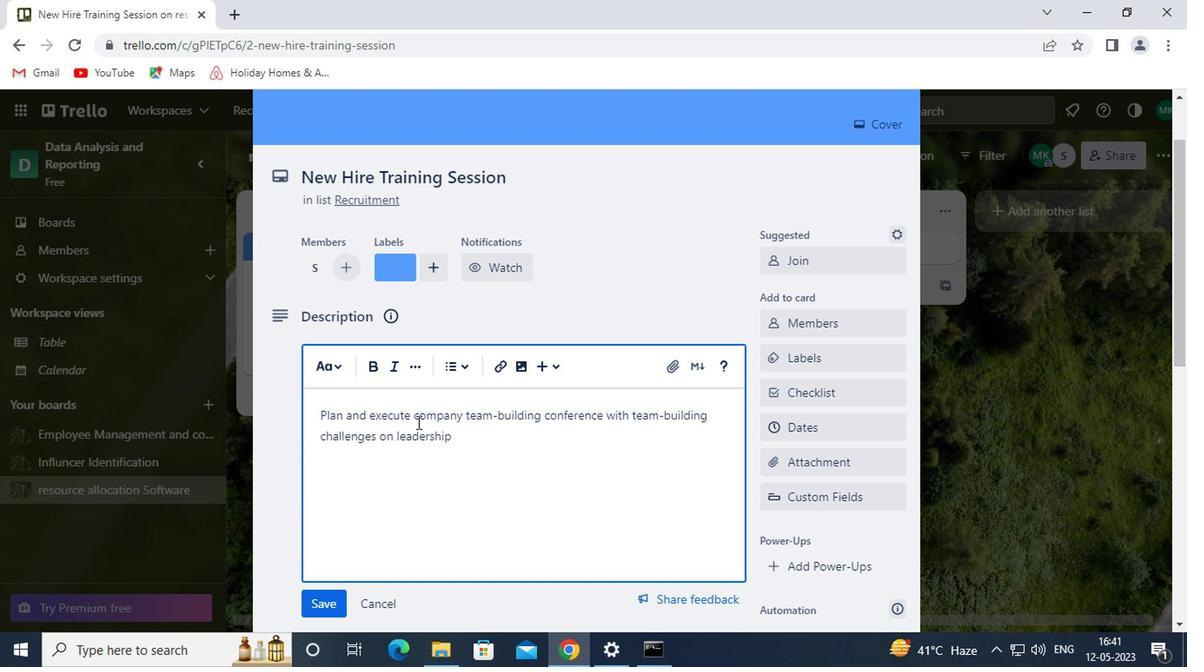 
Action: Mouse moved to (309, 524)
Screenshot: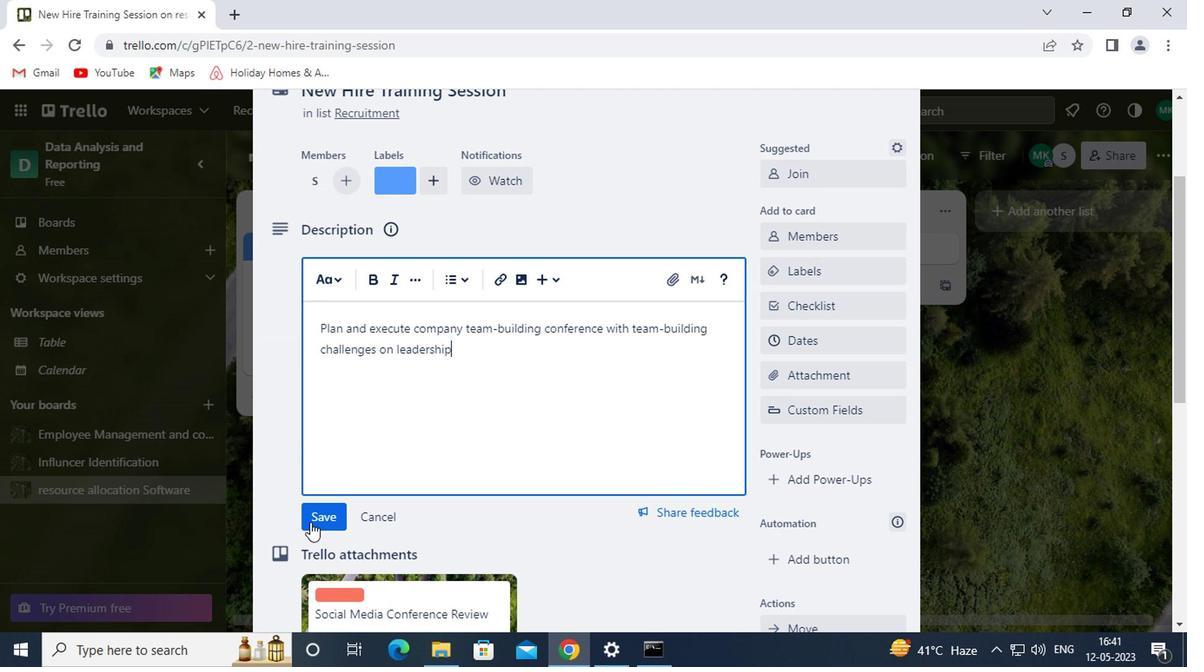 
Action: Mouse pressed left at (309, 524)
Screenshot: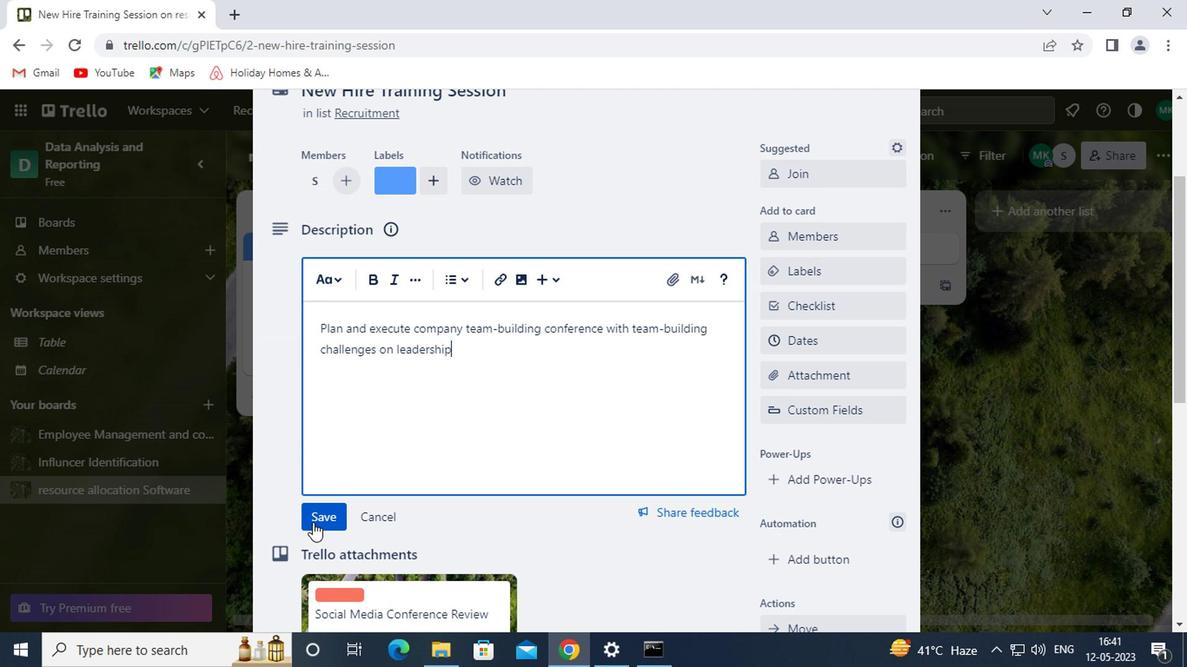 
Action: Mouse scrolled (309, 523) with delta (0, -1)
Screenshot: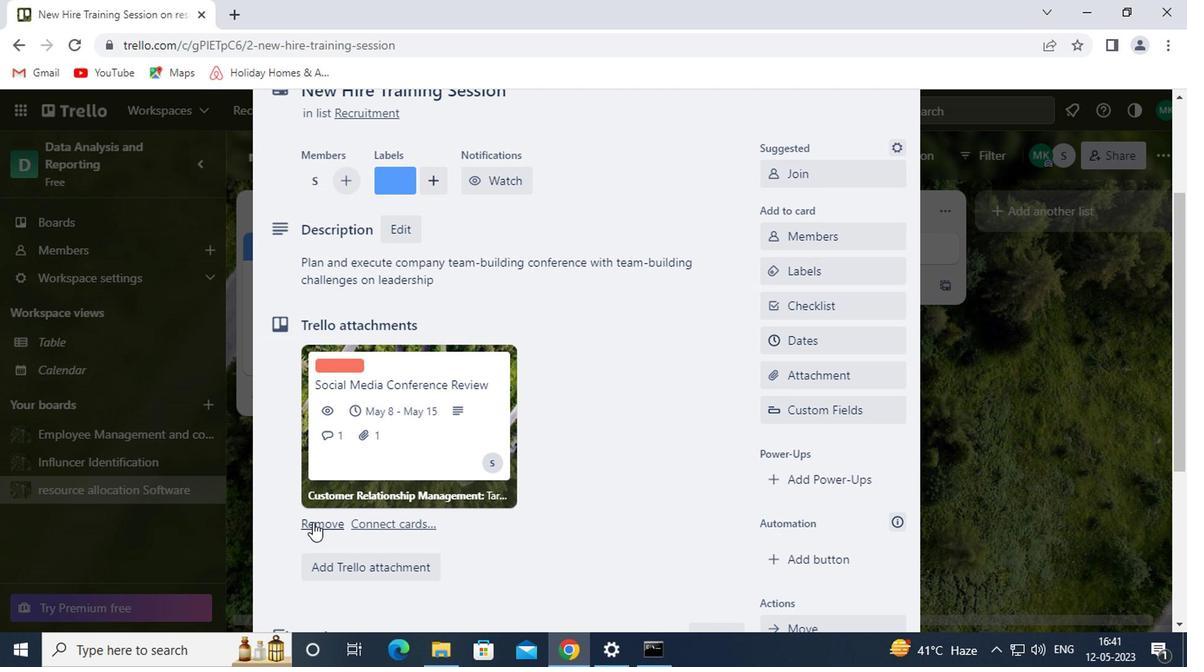 
Action: Mouse moved to (313, 522)
Screenshot: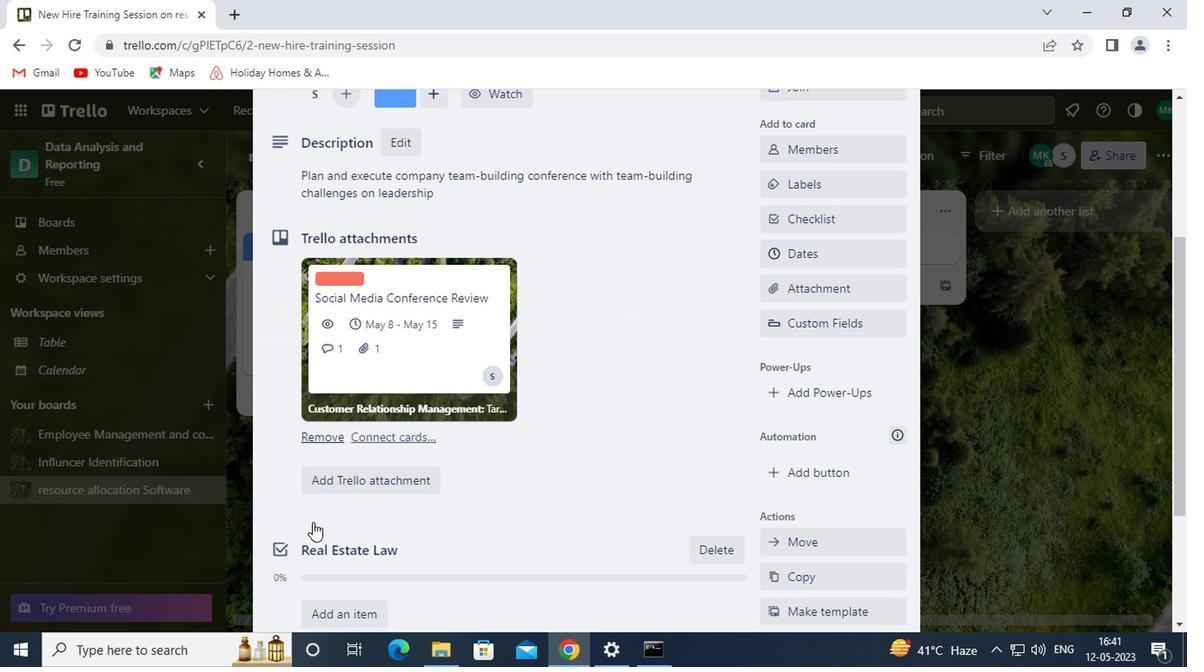 
Action: Mouse scrolled (313, 521) with delta (0, -1)
Screenshot: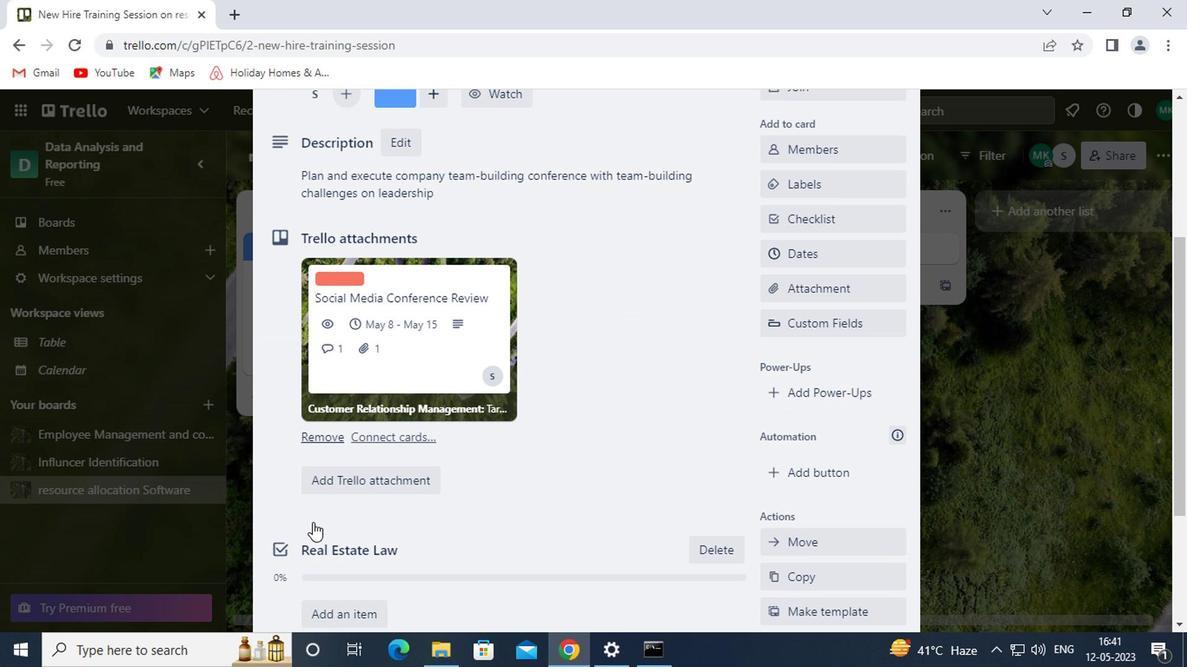
Action: Mouse moved to (314, 521)
Screenshot: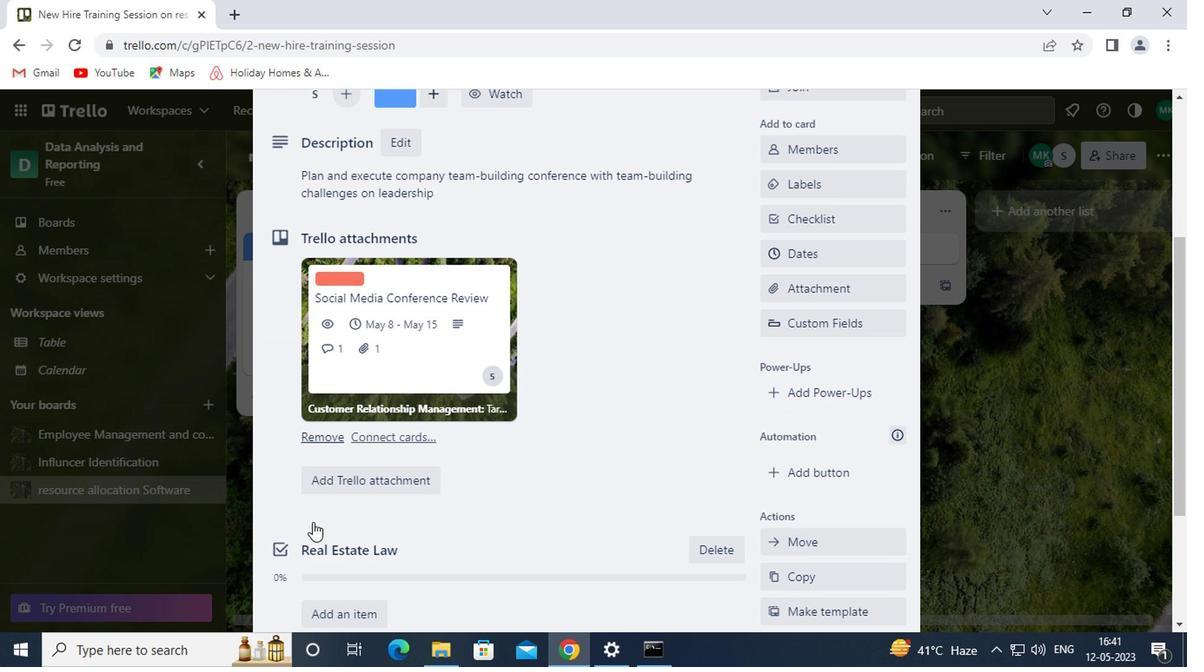 
Action: Mouse scrolled (314, 520) with delta (0, 0)
Screenshot: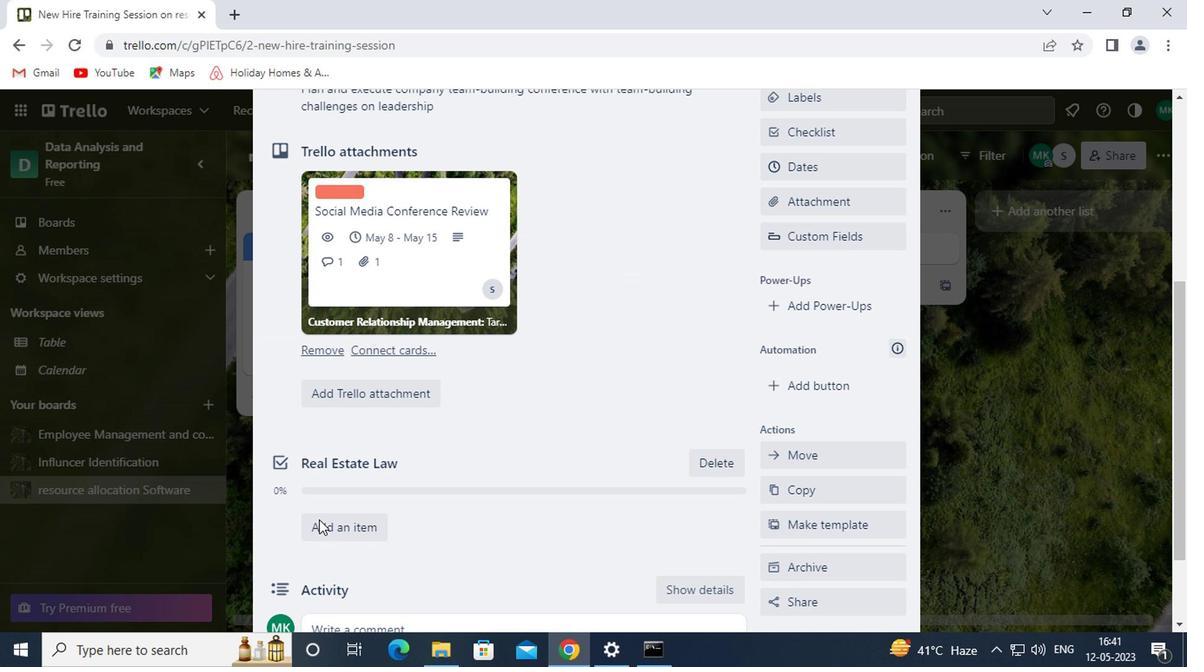 
Action: Mouse scrolled (314, 520) with delta (0, 0)
Screenshot: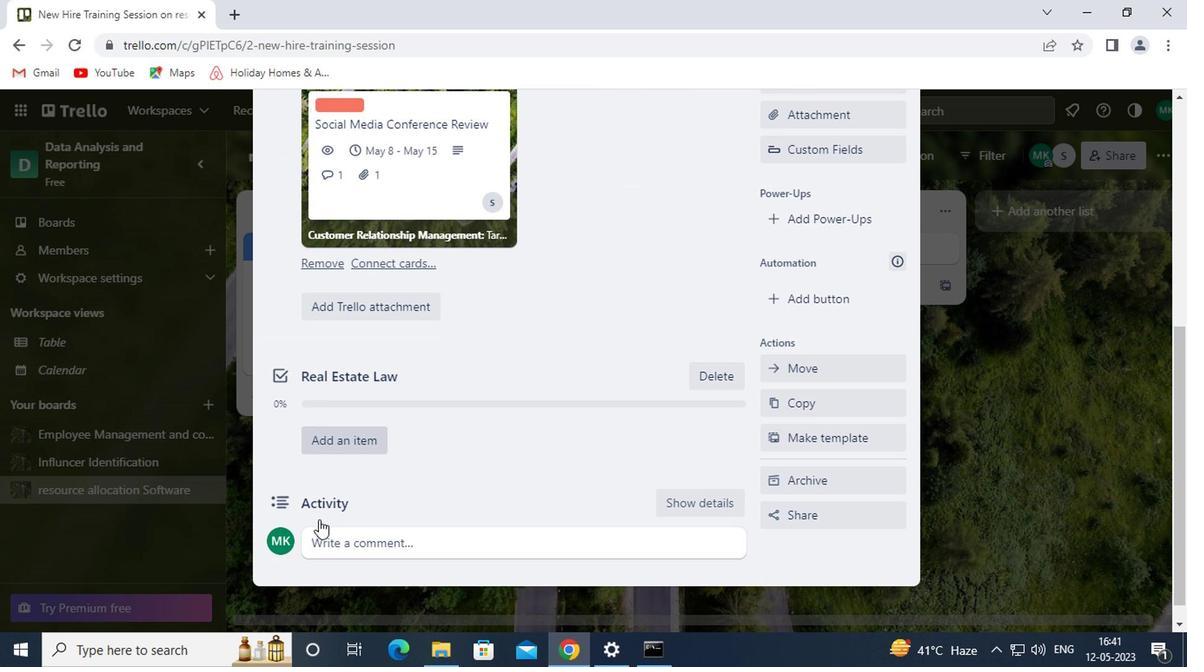 
Action: Mouse moved to (318, 516)
Screenshot: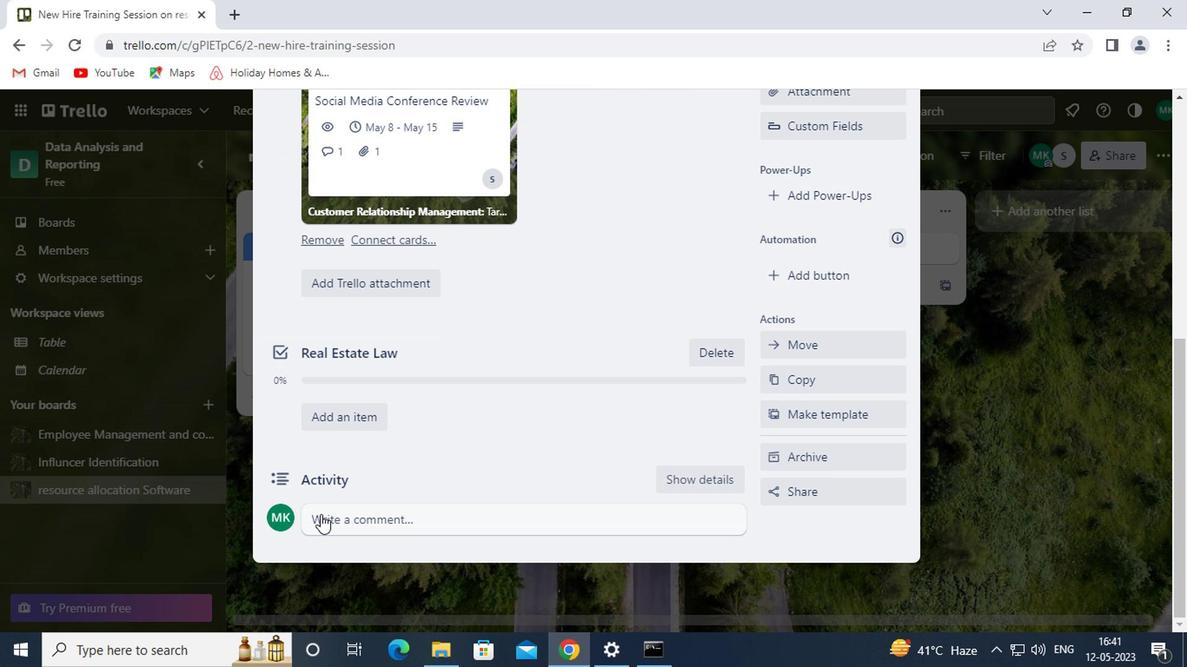
Action: Mouse pressed left at (318, 516)
Screenshot: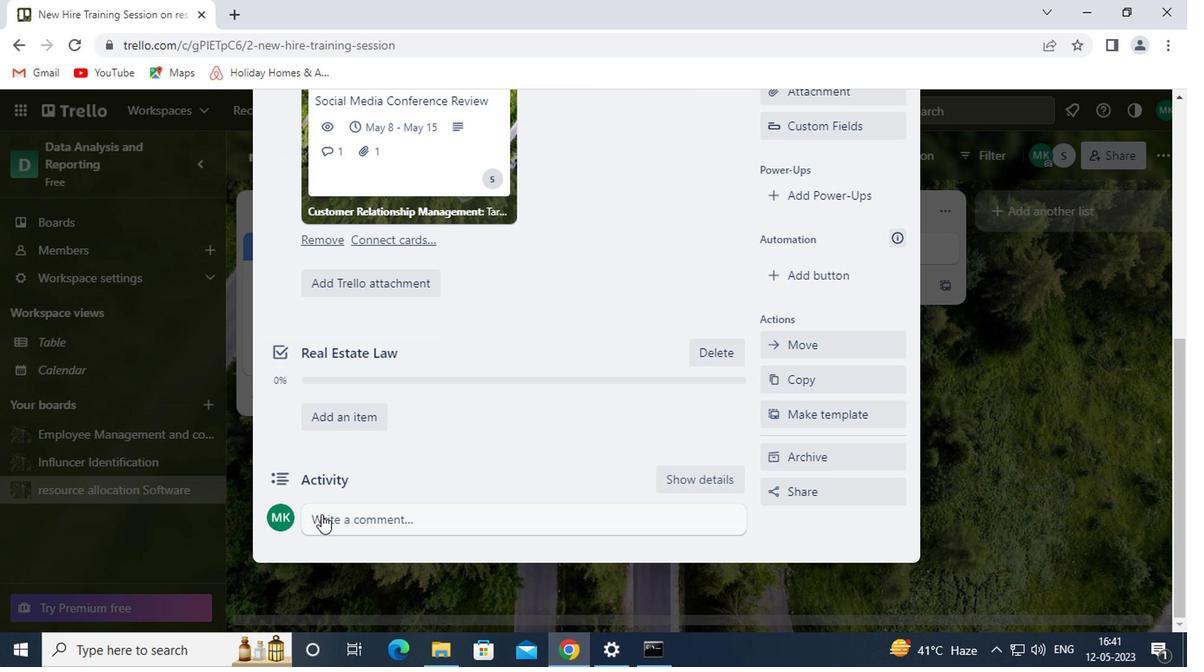 
Action: Mouse moved to (349, 577)
Screenshot: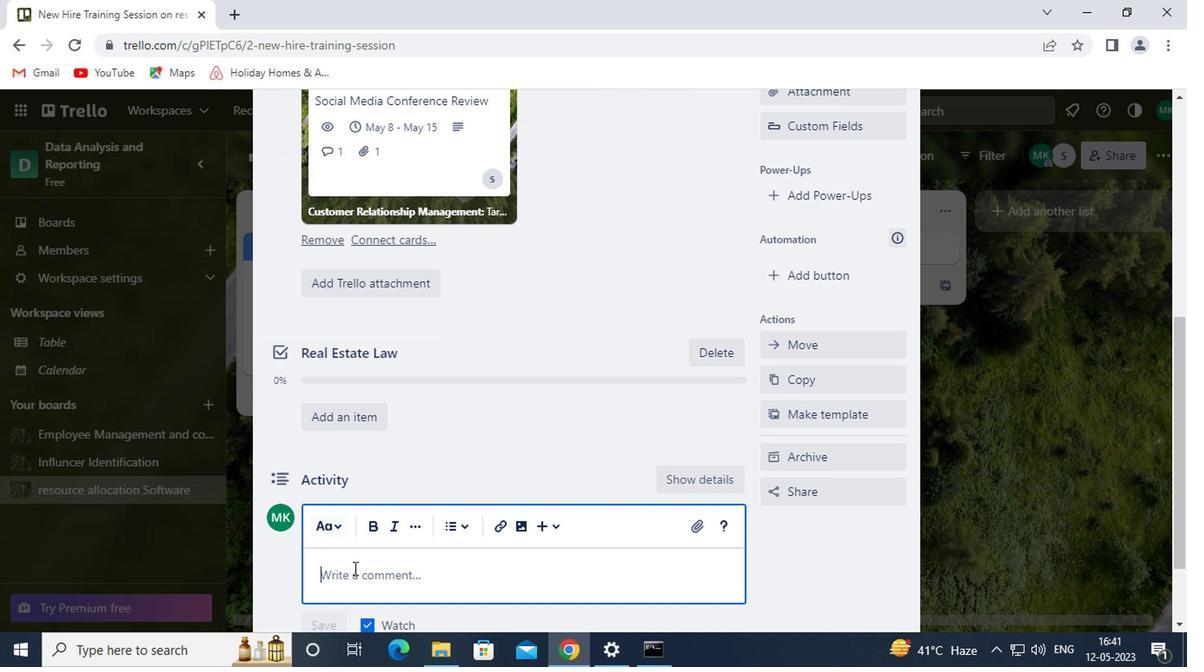 
Action: Mouse pressed left at (349, 577)
Screenshot: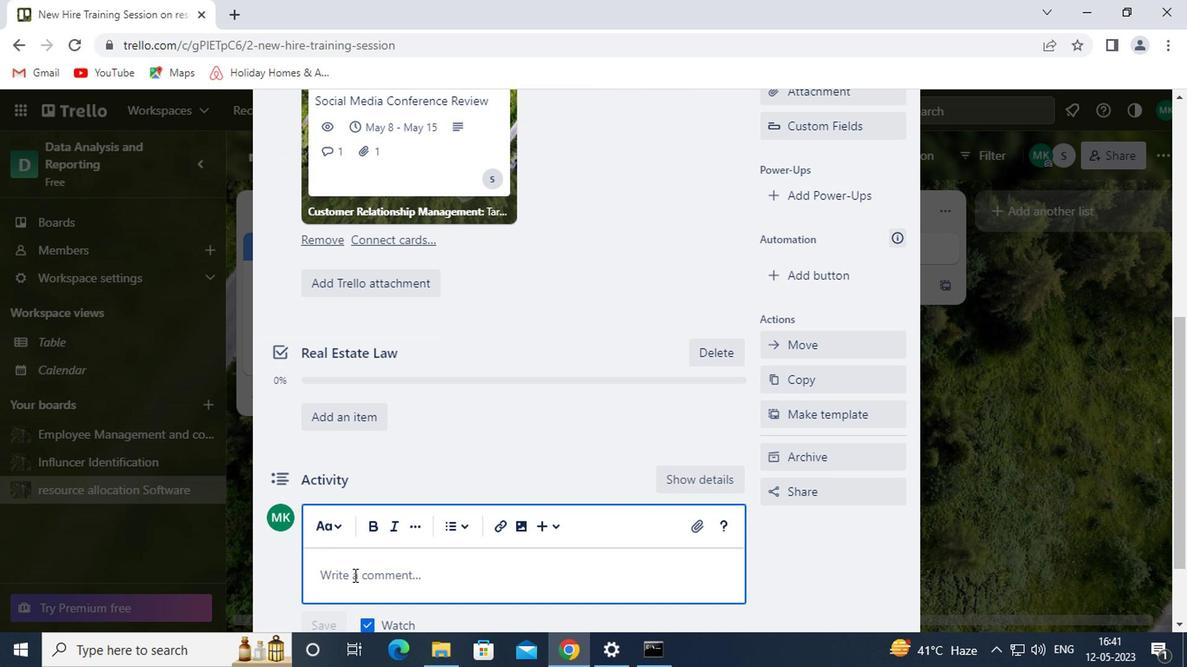 
Action: Key pressed <Key.shift><Key.shift><Key.shift><Key.shift><Key.shift><Key.shift><Key.shift>LET<Key.space>US<Key.space>APPROACH<Key.space>THIS<Key.space>TASK<Key.space>WITH<Key.space>A<Key.space>SENSE<Key.space>IO<Key.backspace><Key.backspace>OG<Key.backspace>F<Key.space>COLLBORATION<Key.space>AND<Key.space>TEAMWORK,<Key.shift><Key.shift>LEVERAGING<Key.space>THE<Key.space>STRENGHT<Key.backspace><Key.backspace>THS<Key.space>OF<Key.space>EACH<Key.space>TEAM<Key.space>MEMBER
Screenshot: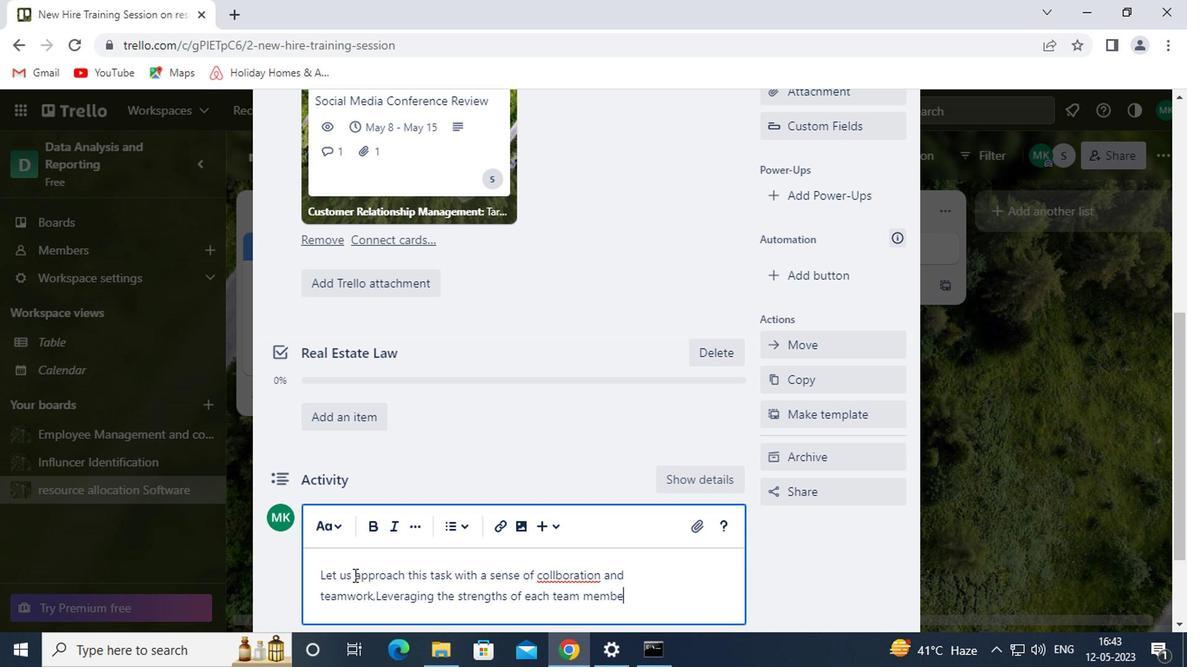 
Action: Mouse scrolled (349, 576) with delta (0, -1)
Screenshot: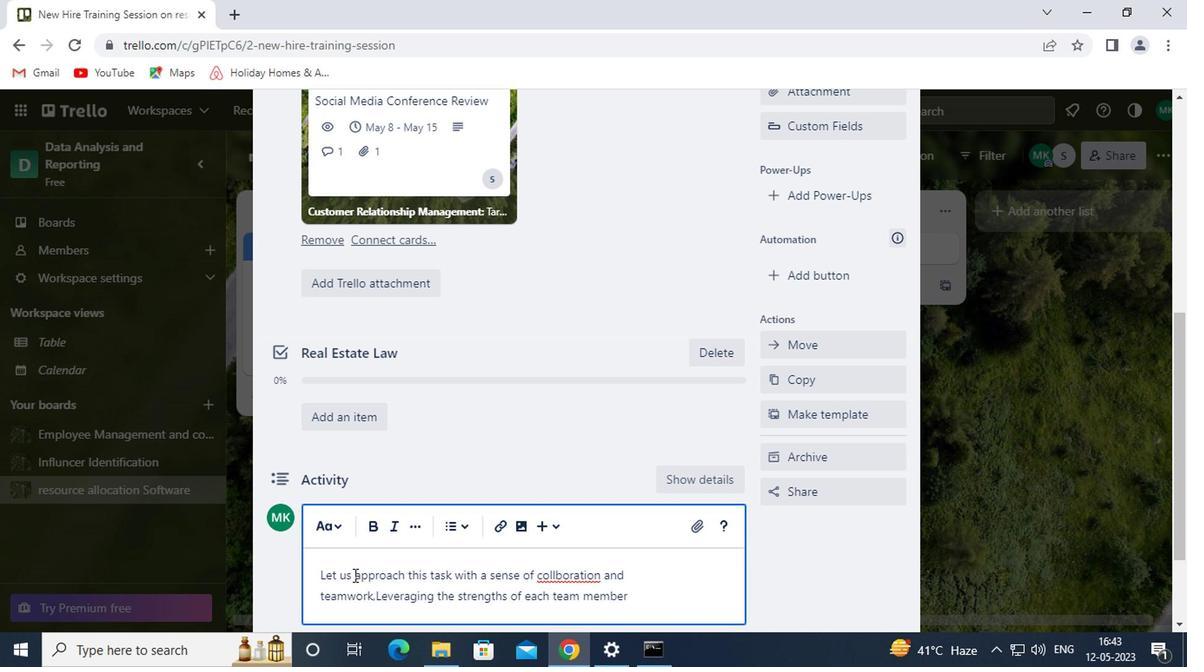 
Action: Mouse scrolled (349, 576) with delta (0, -1)
Screenshot: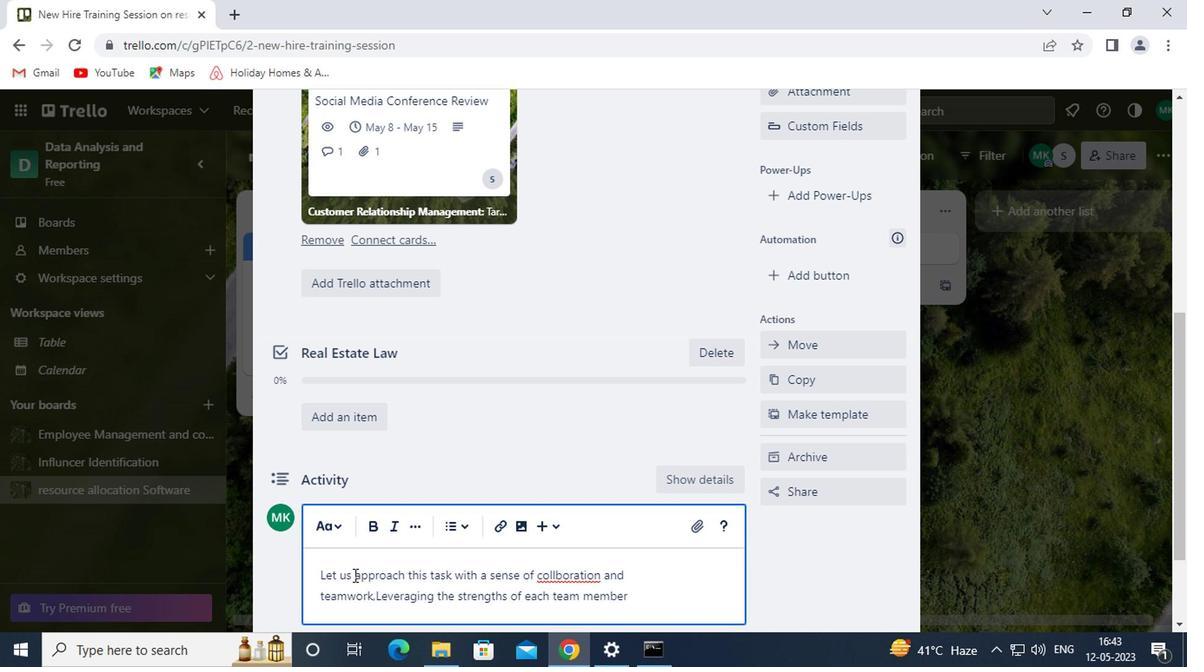
Action: Mouse moved to (316, 527)
Screenshot: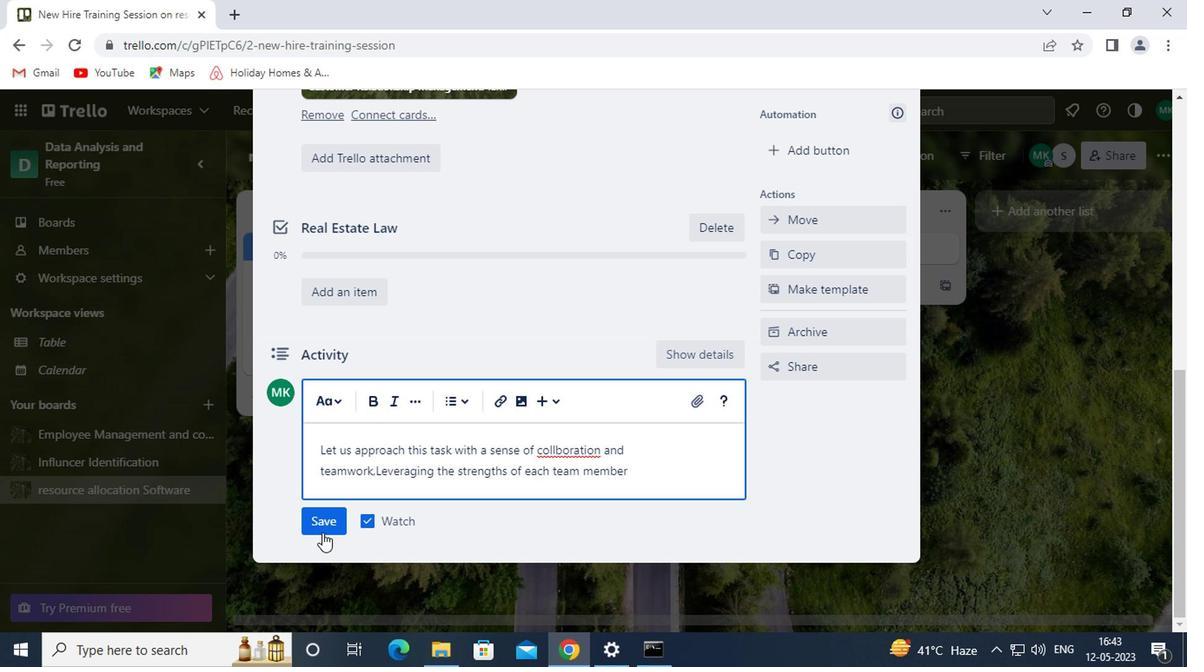 
Action: Mouse pressed left at (316, 527)
Screenshot: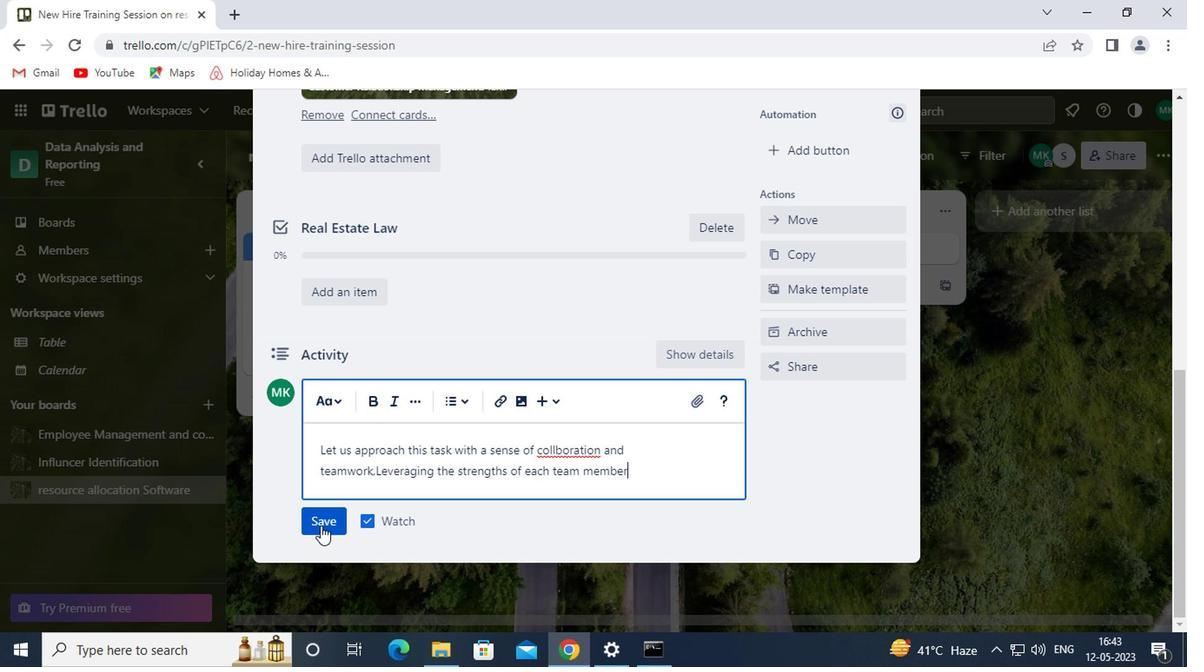 
Action: Mouse moved to (731, 475)
Screenshot: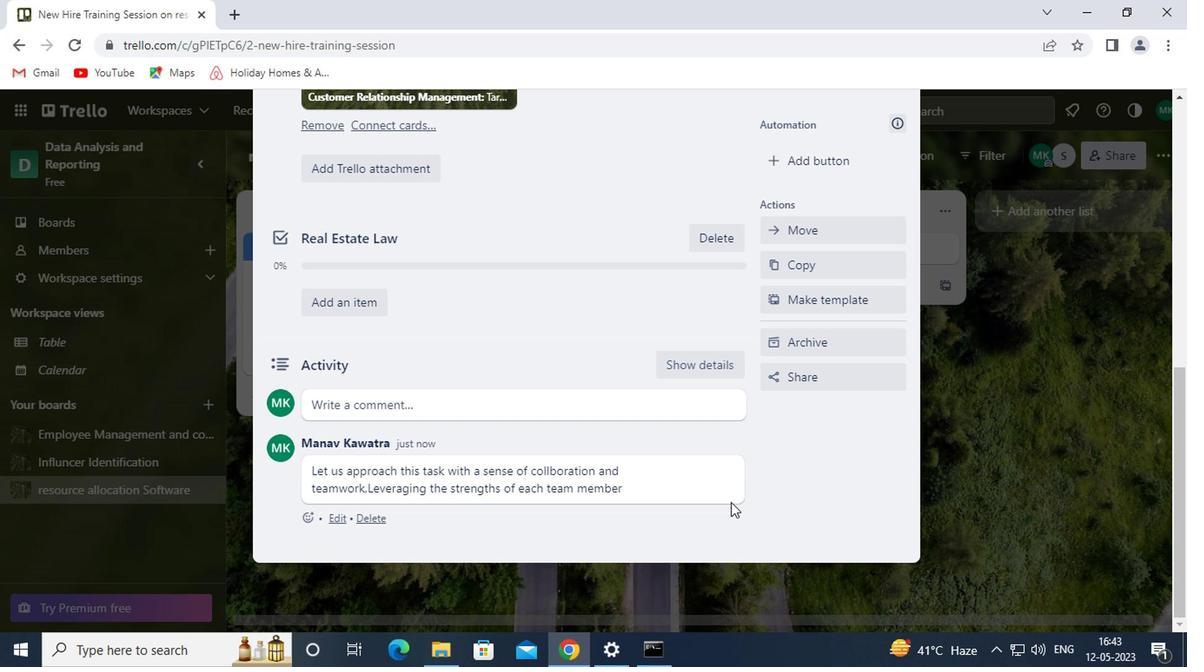 
Action: Mouse scrolled (731, 476) with delta (0, 0)
Screenshot: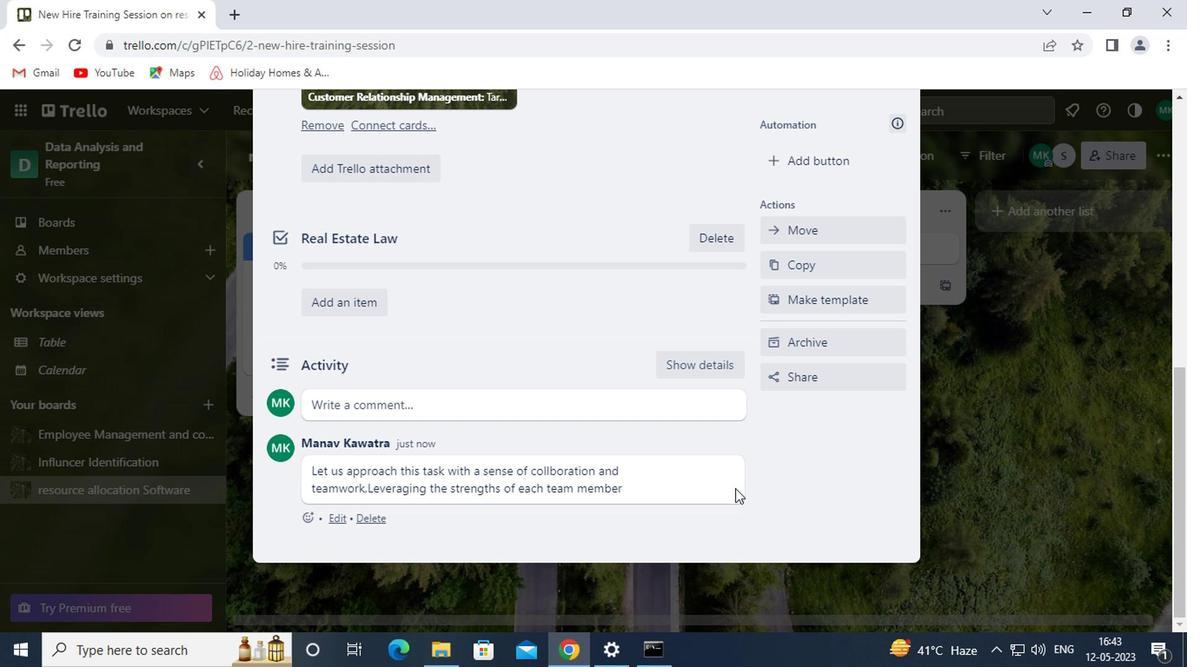 
Action: Mouse scrolled (731, 476) with delta (0, 0)
Screenshot: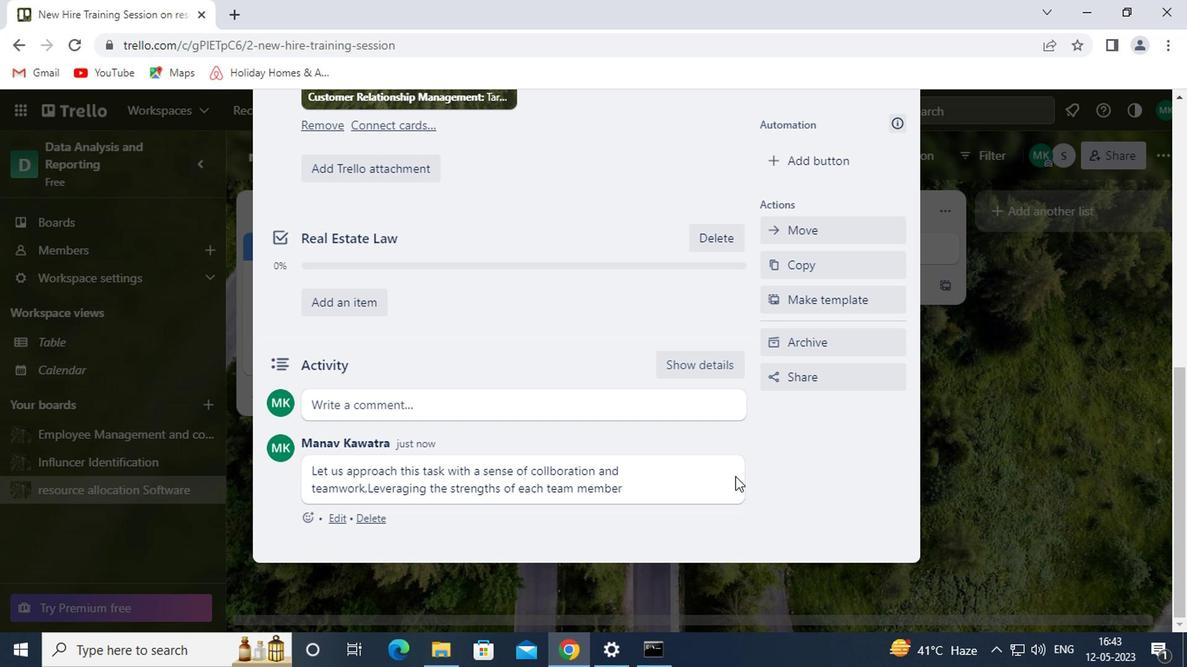 
Action: Mouse scrolled (731, 476) with delta (0, 0)
Screenshot: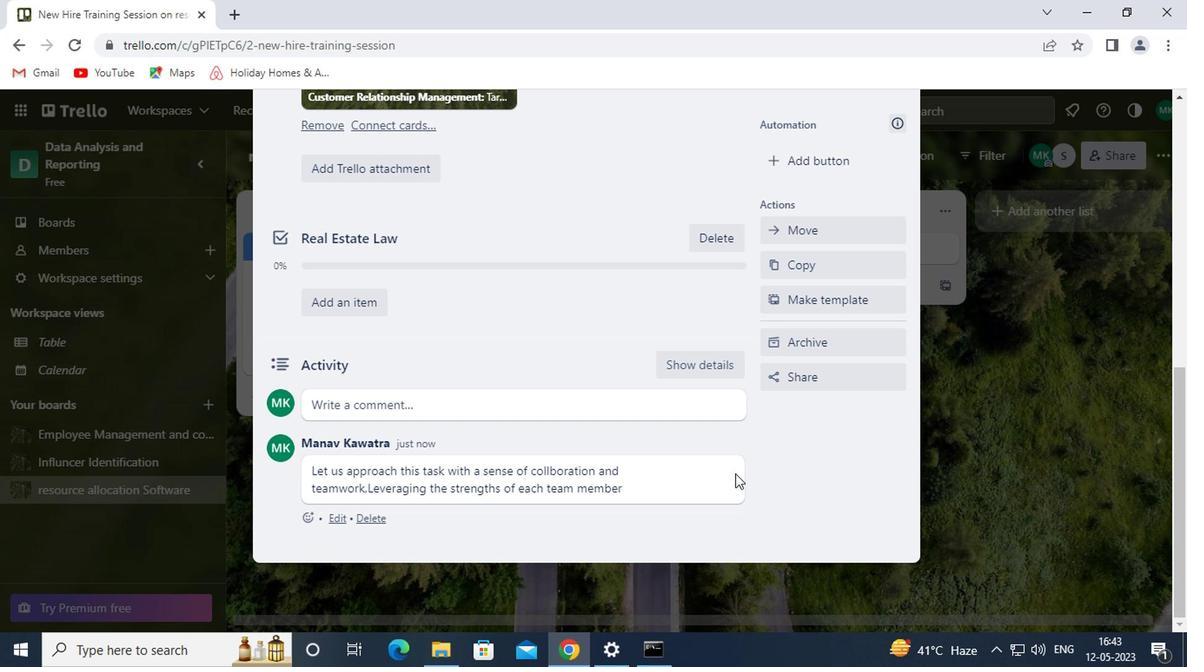 
Action: Mouse moved to (743, 478)
Screenshot: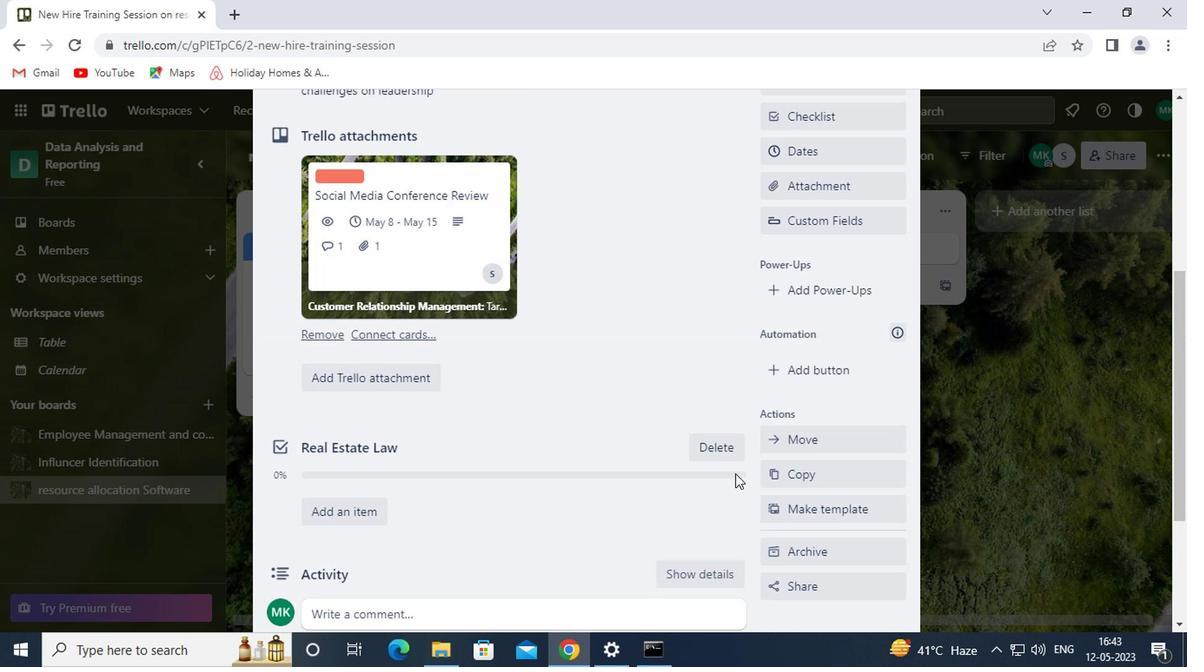 
Action: Mouse scrolled (743, 479) with delta (0, 1)
Screenshot: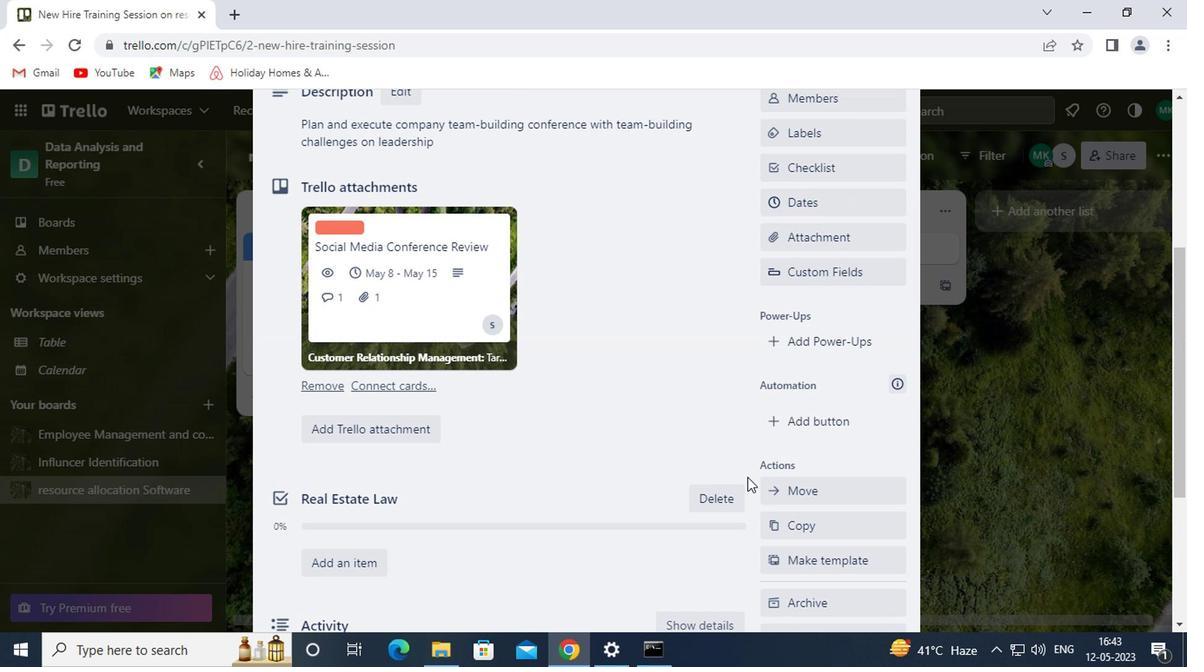 
Action: Mouse moved to (830, 284)
Screenshot: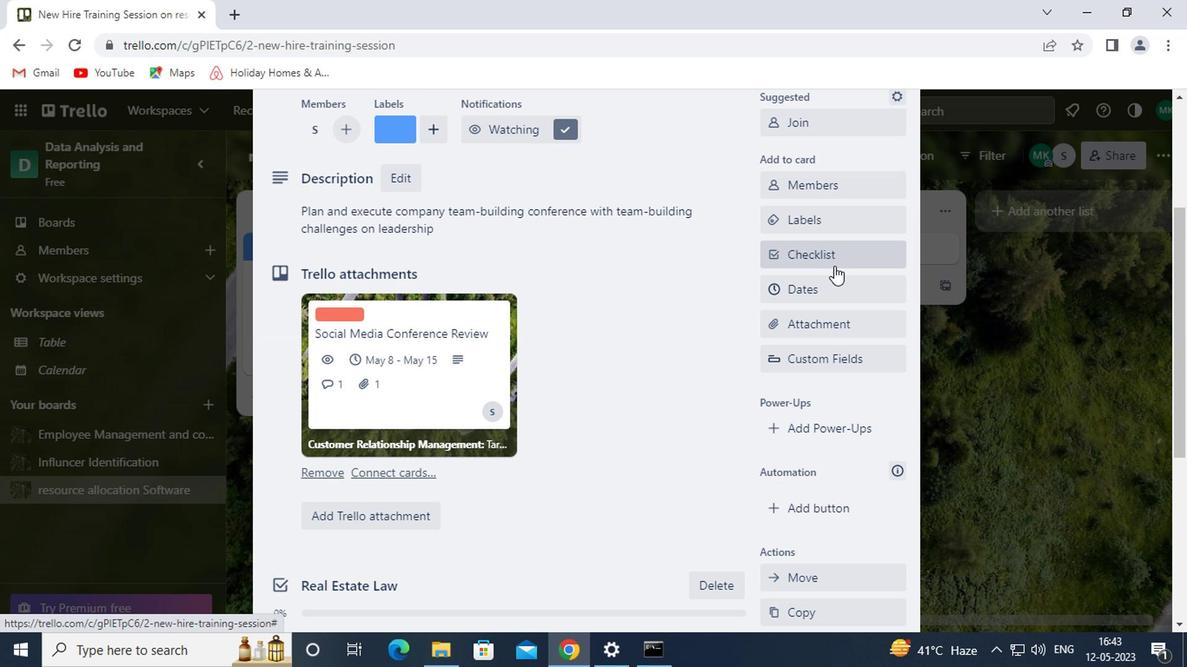 
Action: Mouse pressed left at (830, 284)
Screenshot: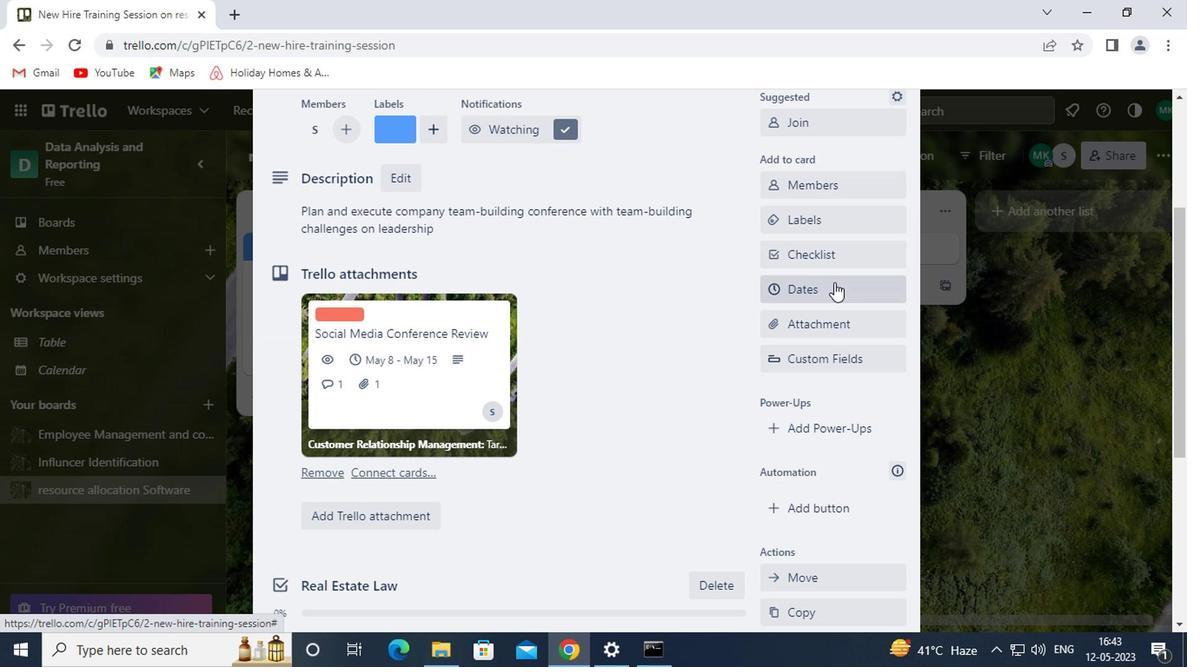 
Action: Mouse moved to (777, 468)
Screenshot: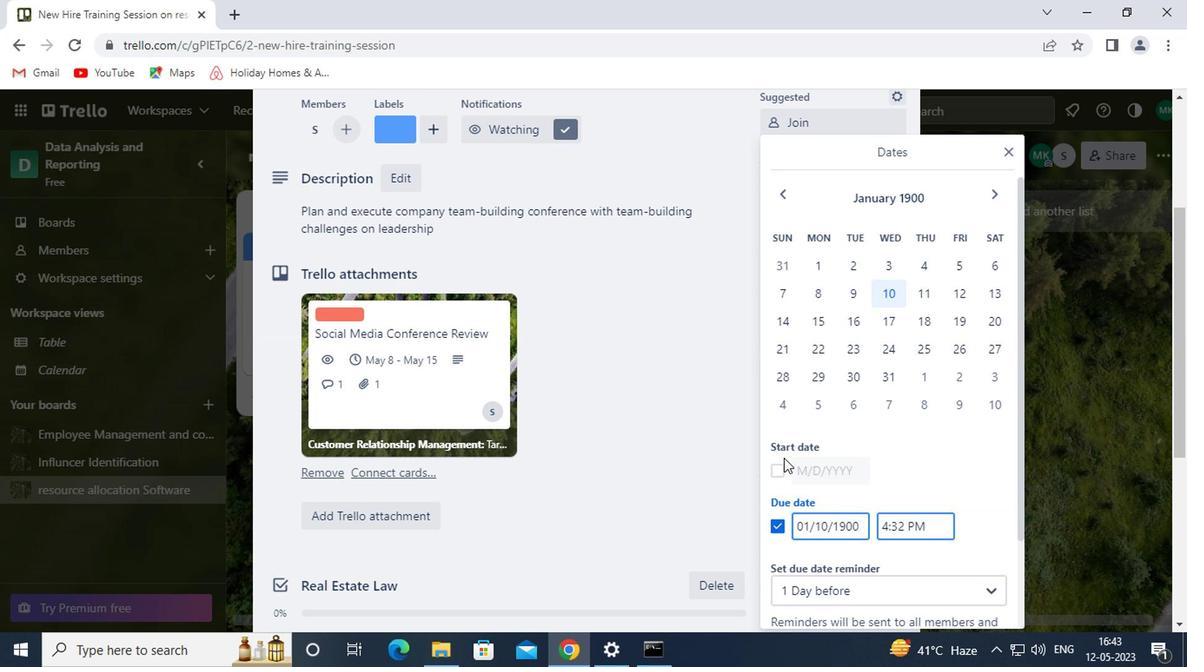 
Action: Mouse pressed left at (777, 468)
Screenshot: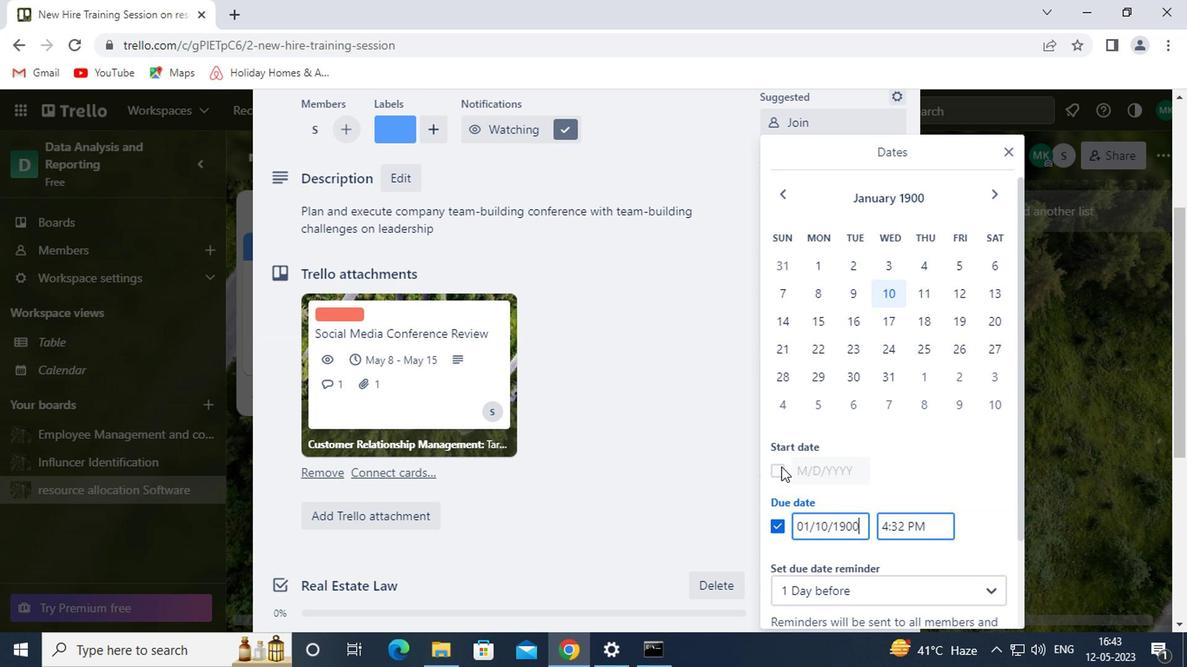 
Action: Mouse moved to (918, 259)
Screenshot: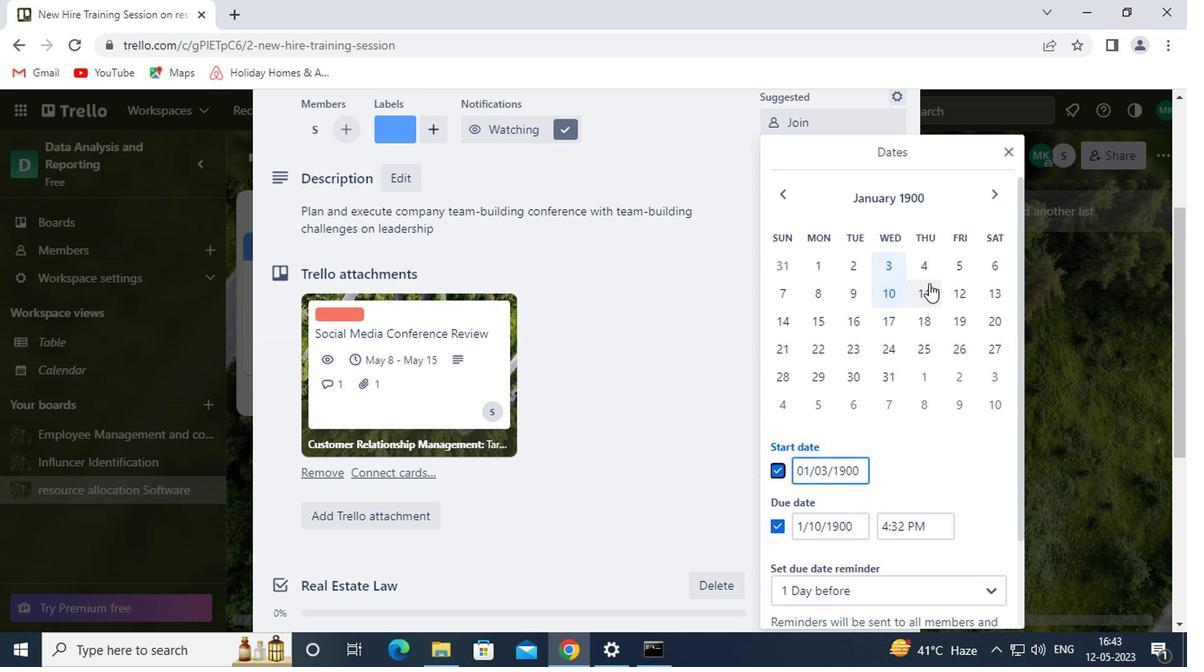 
Action: Mouse pressed left at (918, 259)
Screenshot: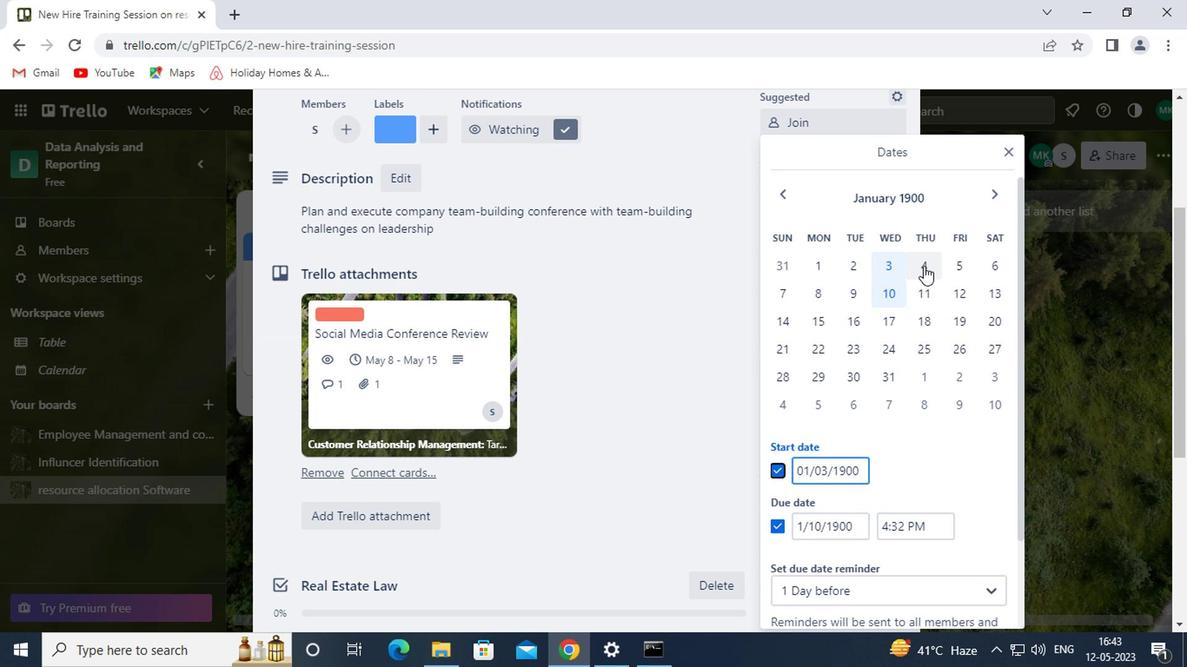 
Action: Mouse moved to (916, 296)
Screenshot: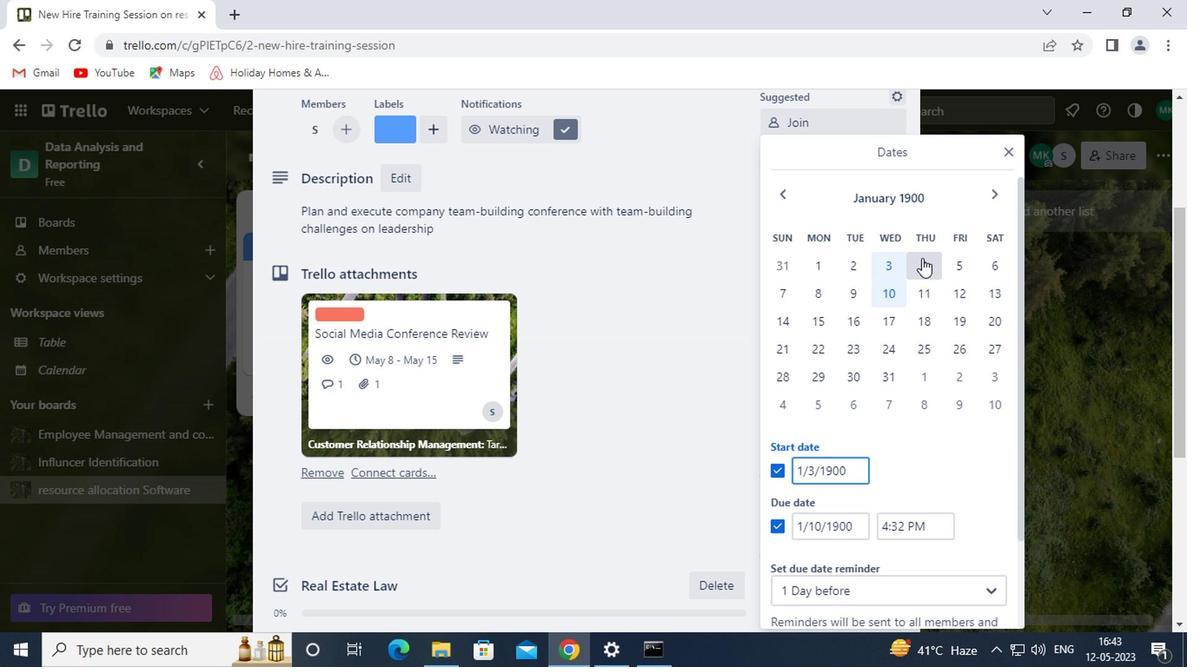
Action: Mouse pressed left at (916, 296)
Screenshot: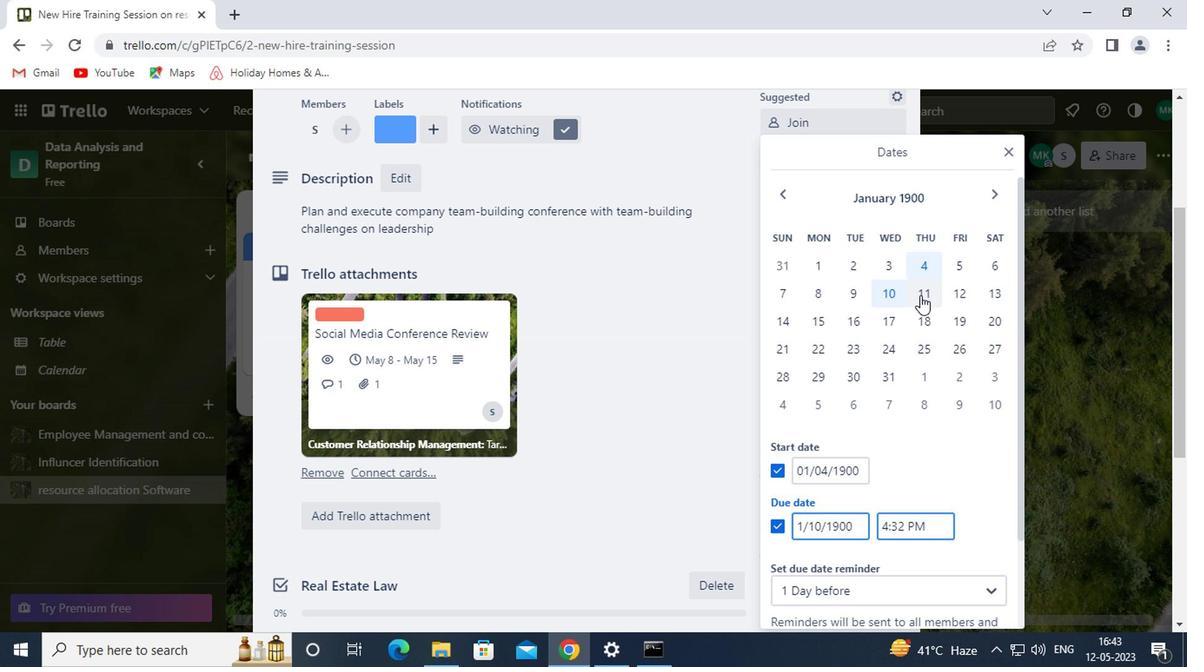 
Action: Mouse moved to (931, 429)
Screenshot: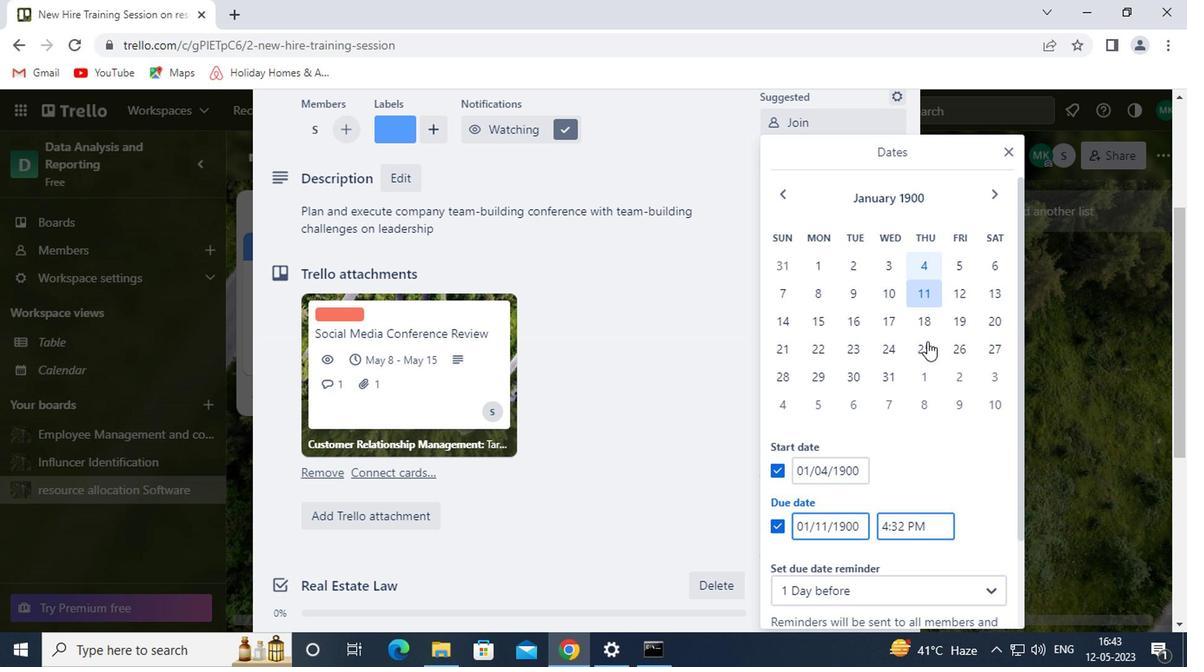 
Action: Mouse scrolled (931, 428) with delta (0, 0)
Screenshot: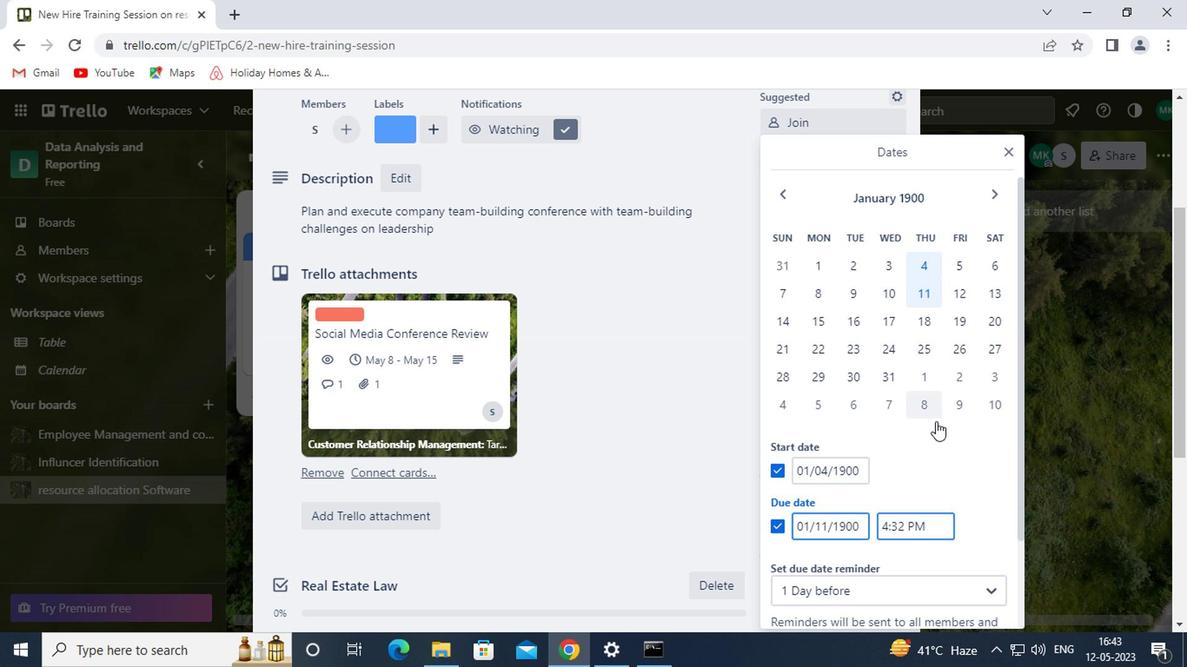 
Action: Mouse scrolled (931, 428) with delta (0, 0)
Screenshot: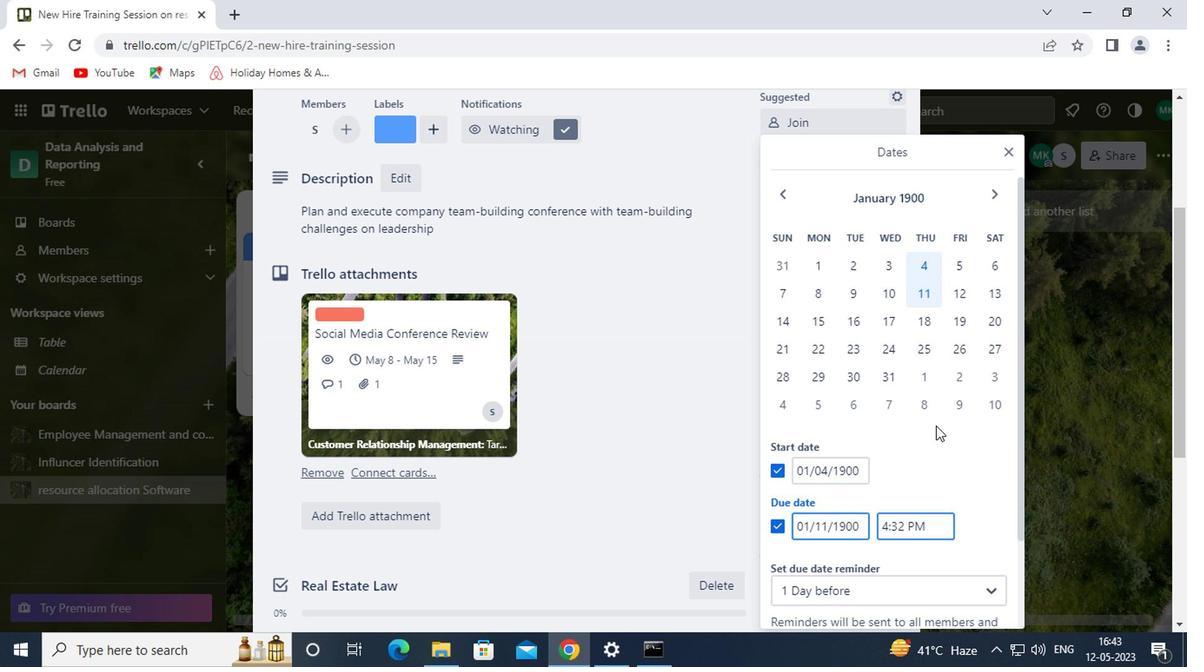 
Action: Mouse scrolled (931, 428) with delta (0, 0)
Screenshot: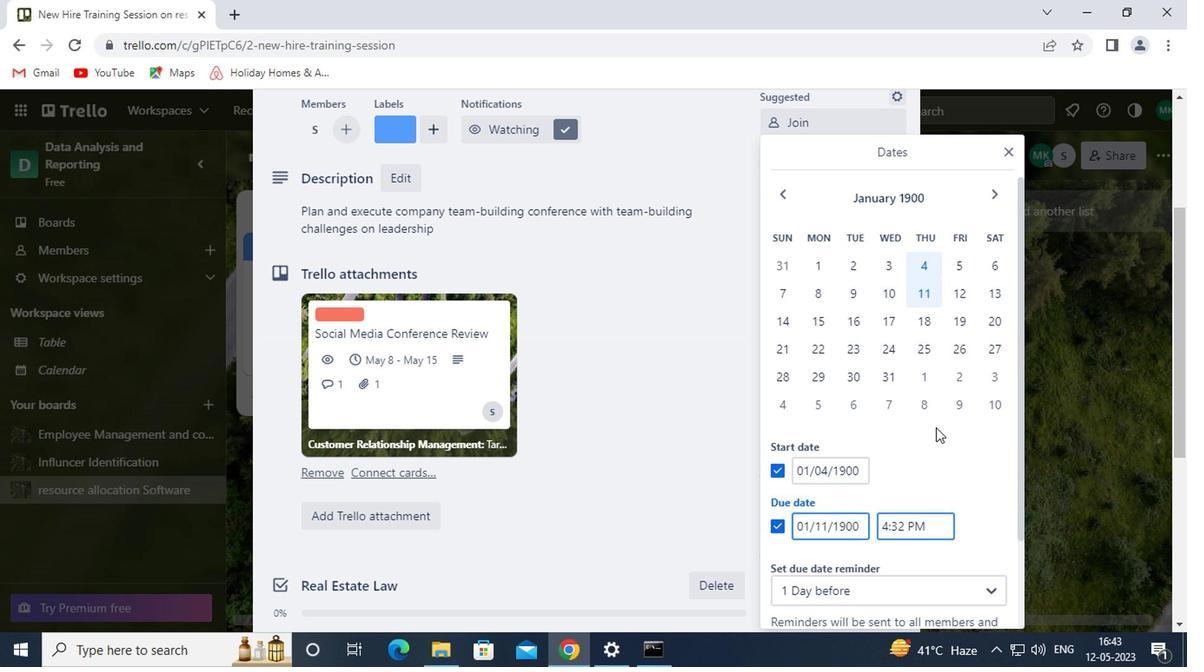 
Action: Mouse moved to (903, 558)
Screenshot: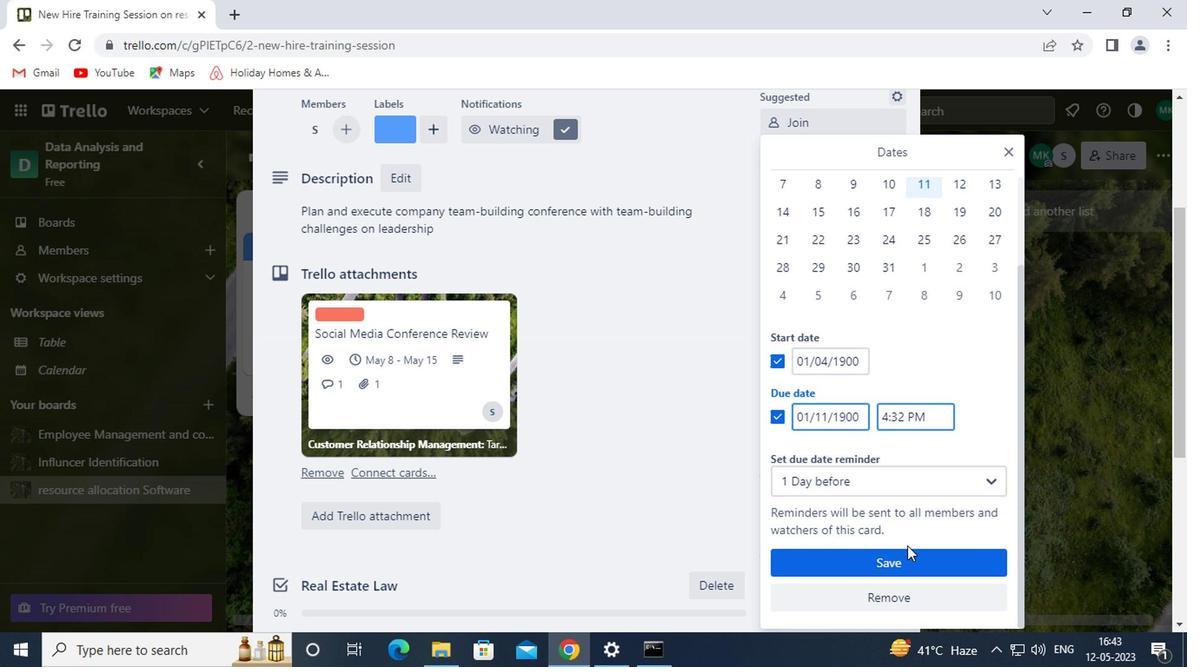 
Action: Mouse pressed left at (903, 558)
Screenshot: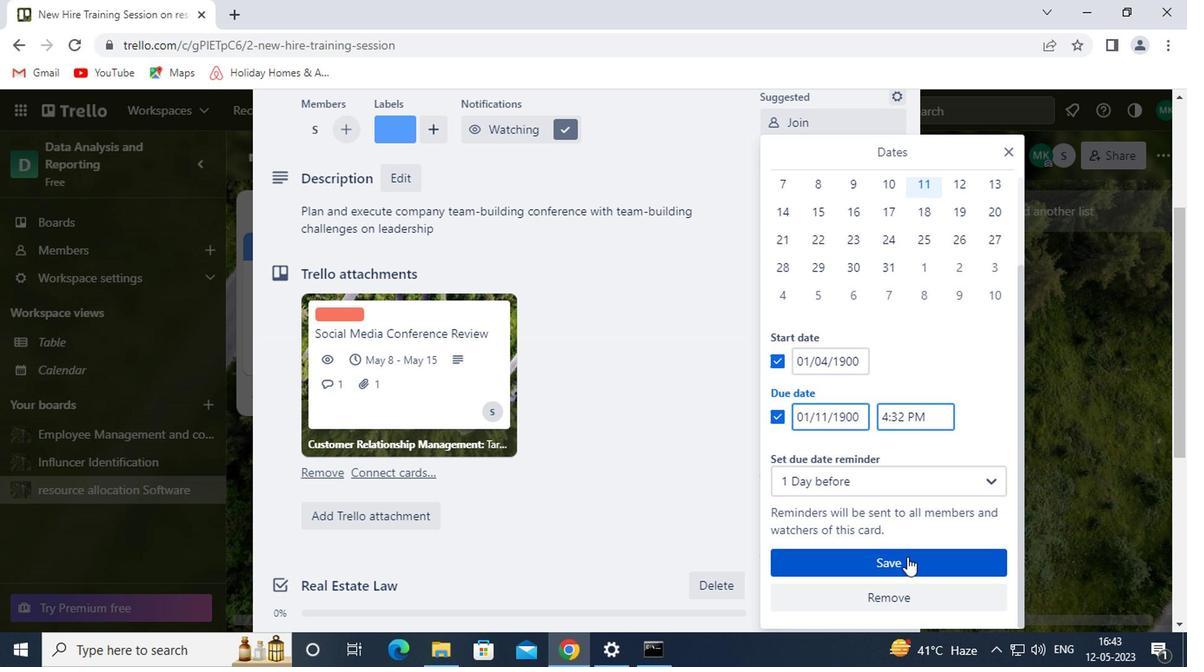 
Action: Mouse moved to (942, 411)
Screenshot: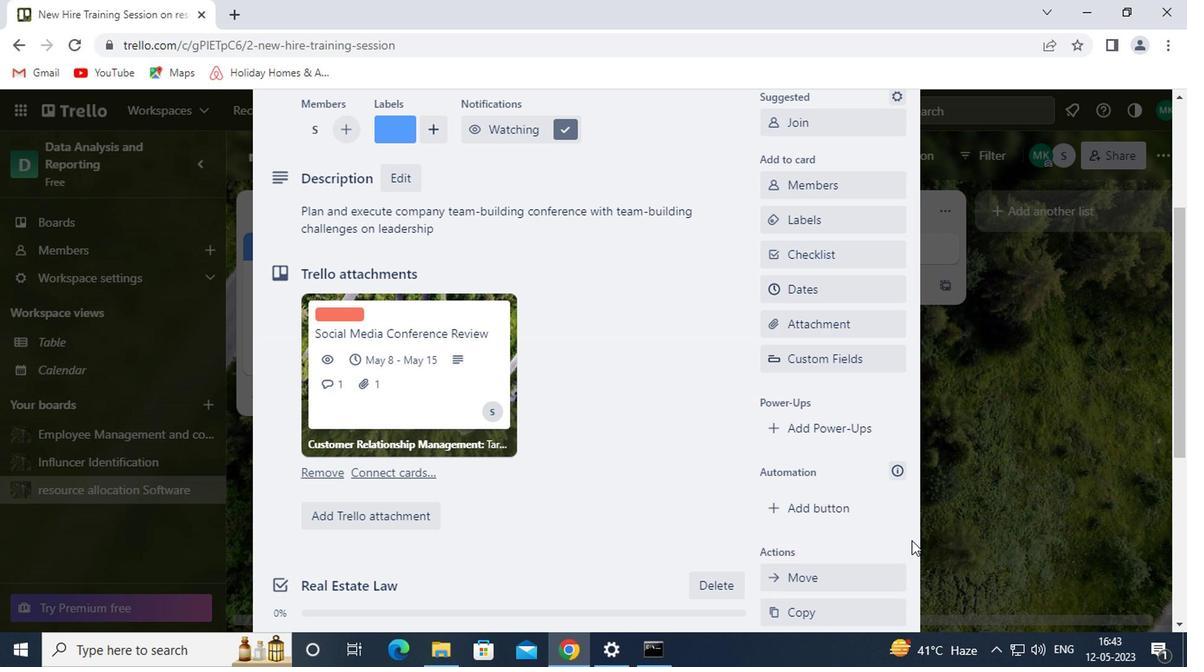 
Action: Mouse pressed left at (942, 411)
Screenshot: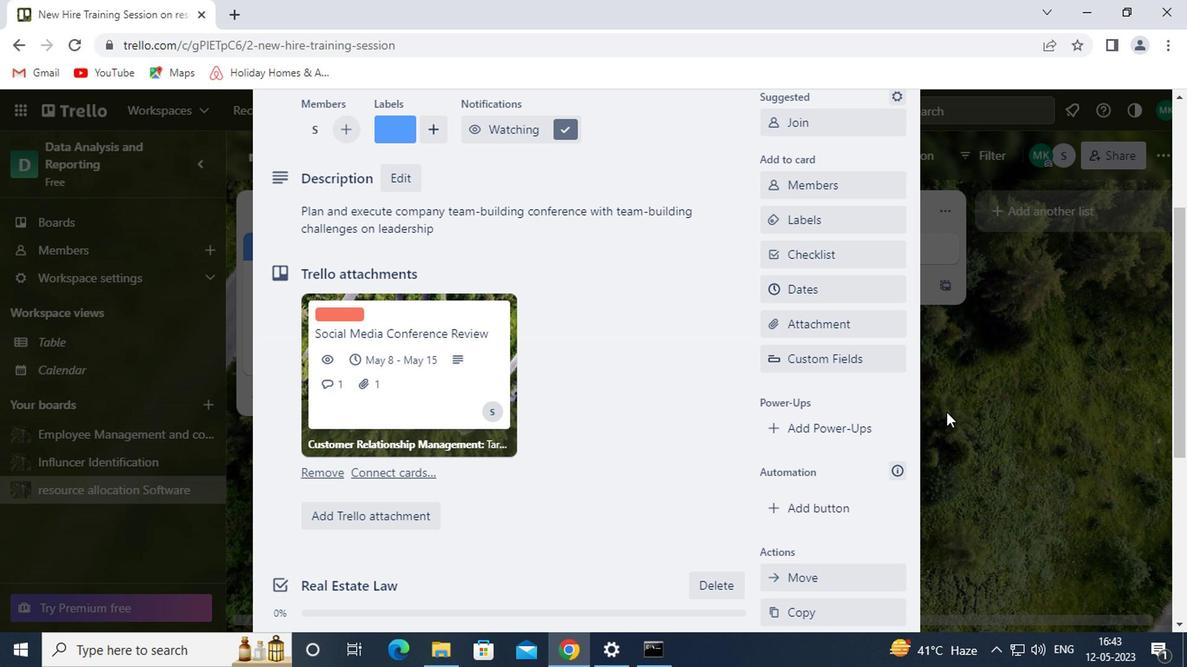 
